 Task: Search one way flight ticket for 3 adults in first from Flagstaff: Flagstaff Pulliam Airport to Sheridan: Sheridan County Airport on 8-6-2023. Number of bags: 2 checked bags. Price is upto 72000. Outbound departure time preference is 8:45. 
Action: Mouse moved to (324, 129)
Screenshot: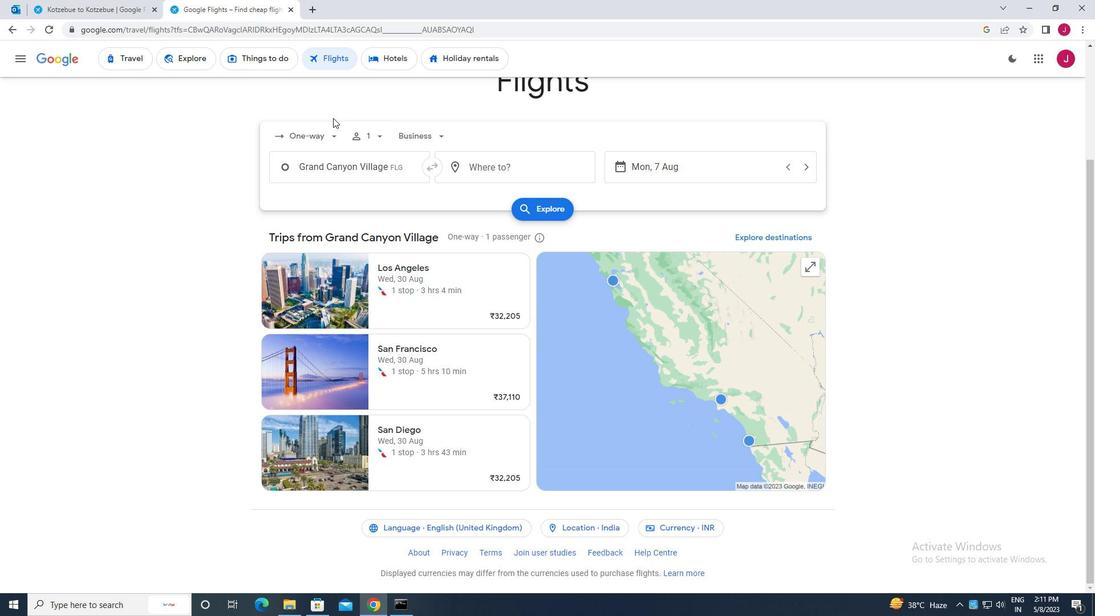 
Action: Mouse pressed left at (324, 129)
Screenshot: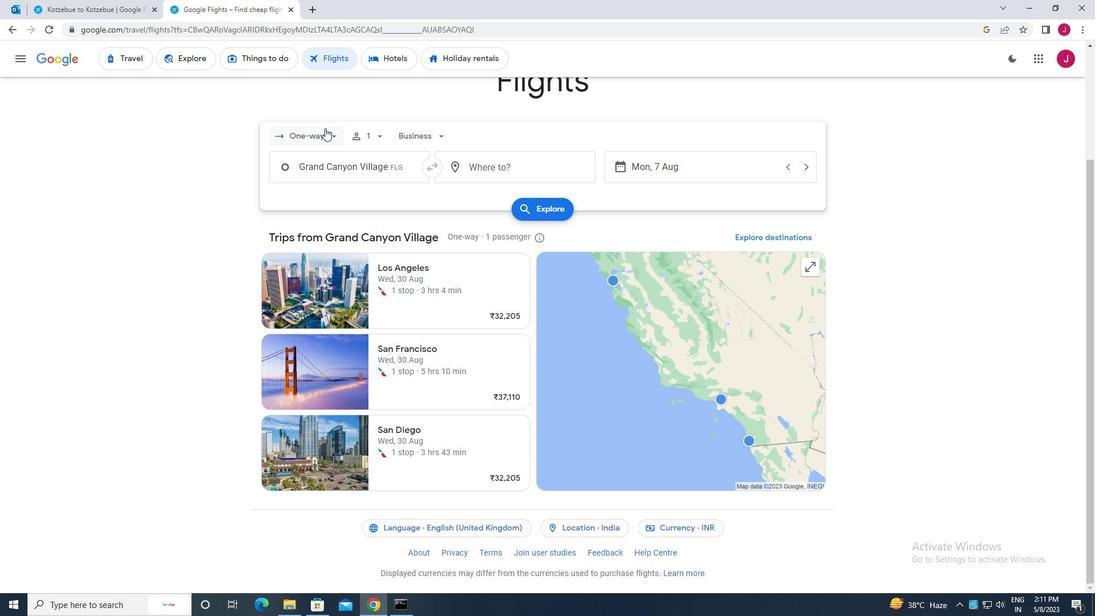 
Action: Mouse moved to (328, 184)
Screenshot: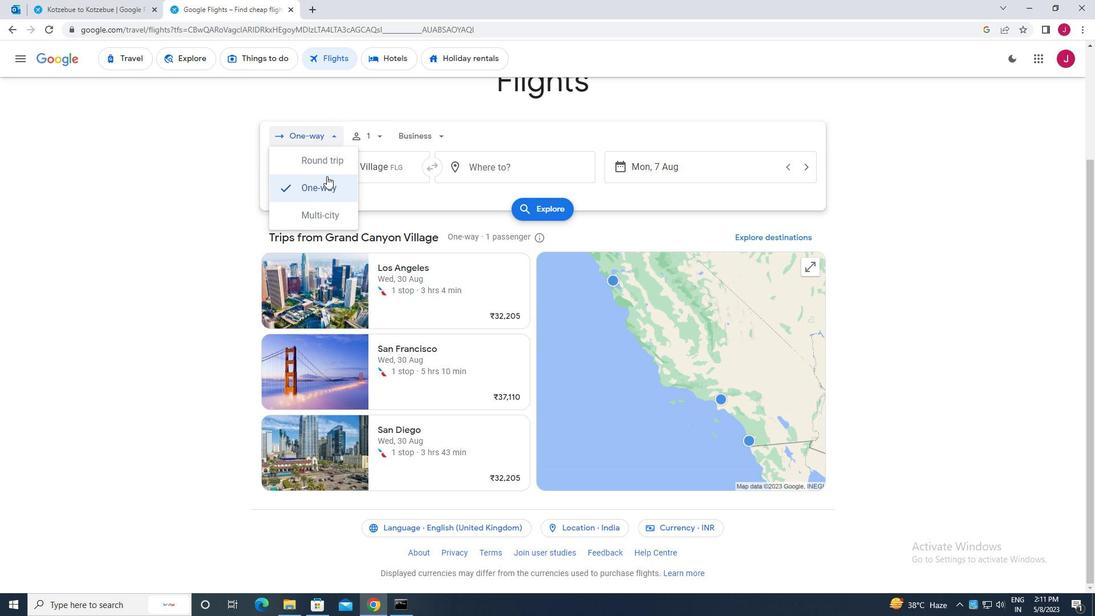 
Action: Mouse pressed left at (328, 184)
Screenshot: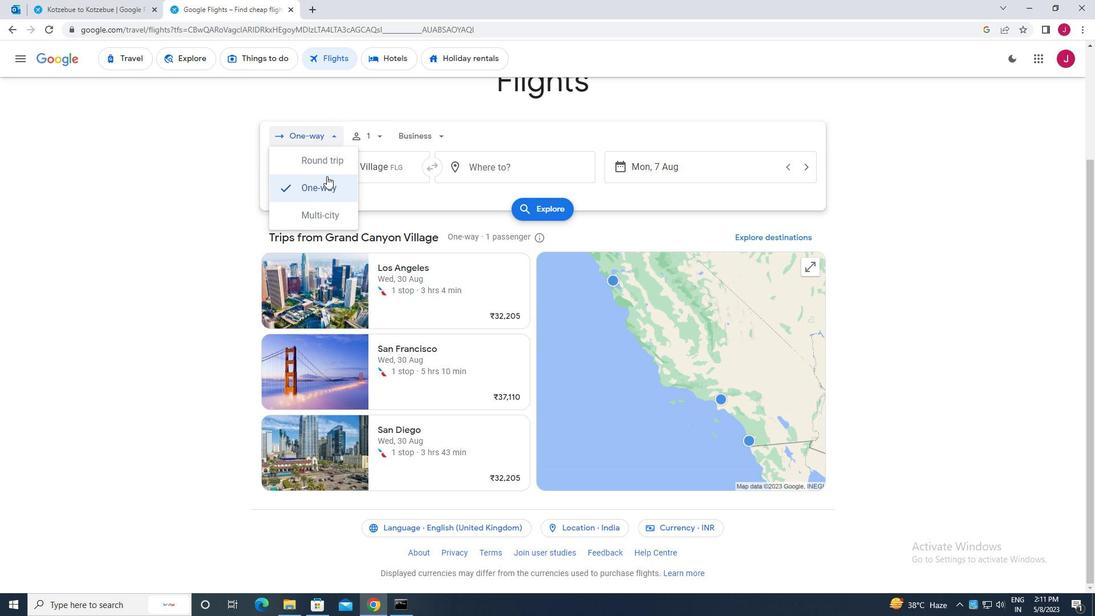 
Action: Mouse moved to (370, 132)
Screenshot: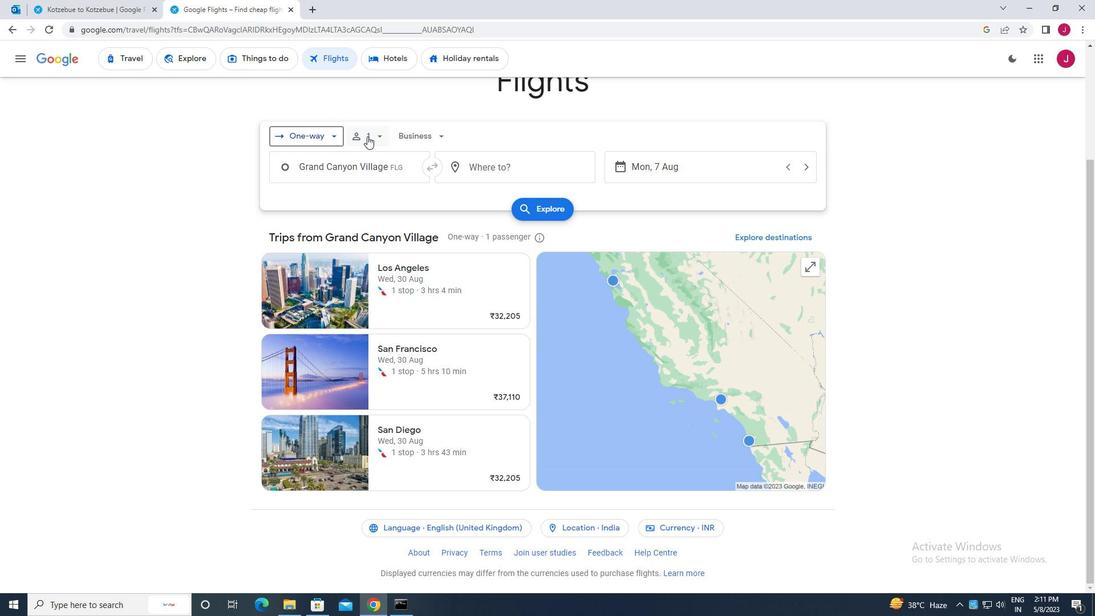 
Action: Mouse pressed left at (370, 132)
Screenshot: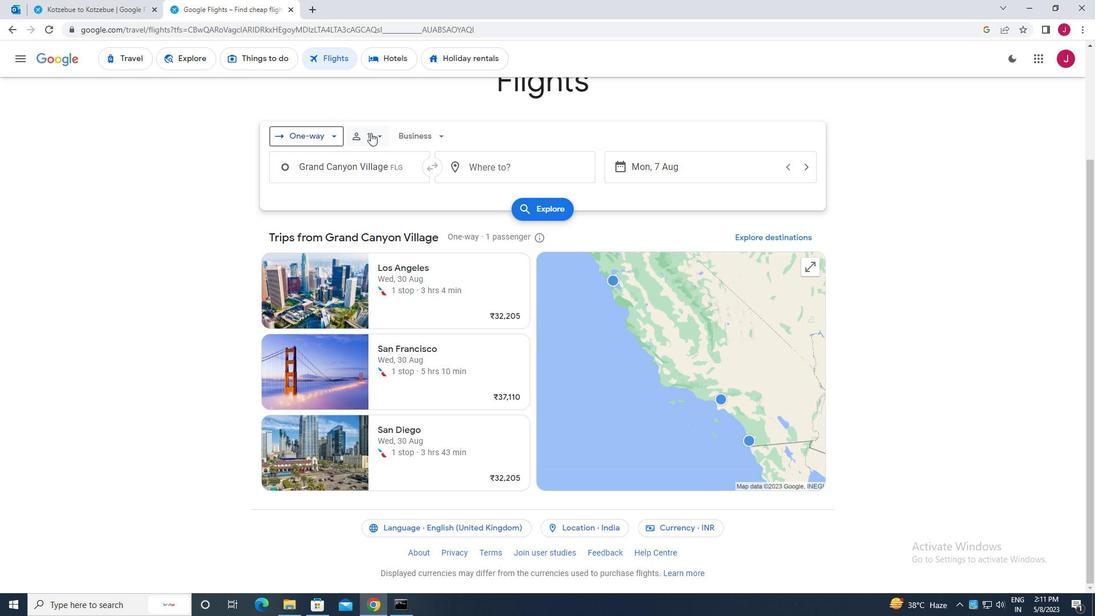 
Action: Mouse moved to (466, 163)
Screenshot: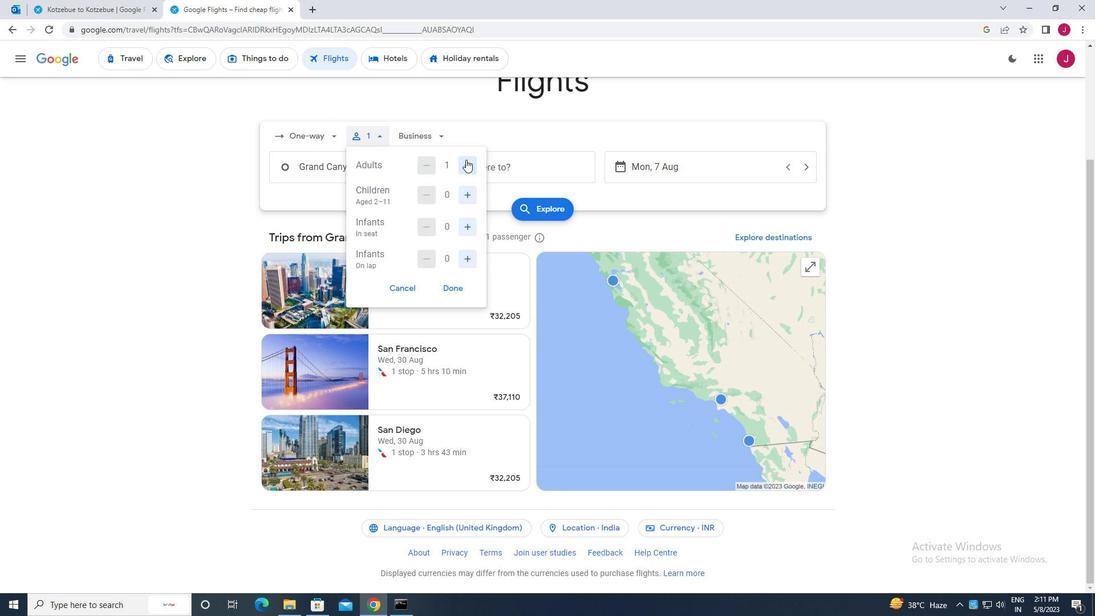 
Action: Mouse pressed left at (466, 163)
Screenshot: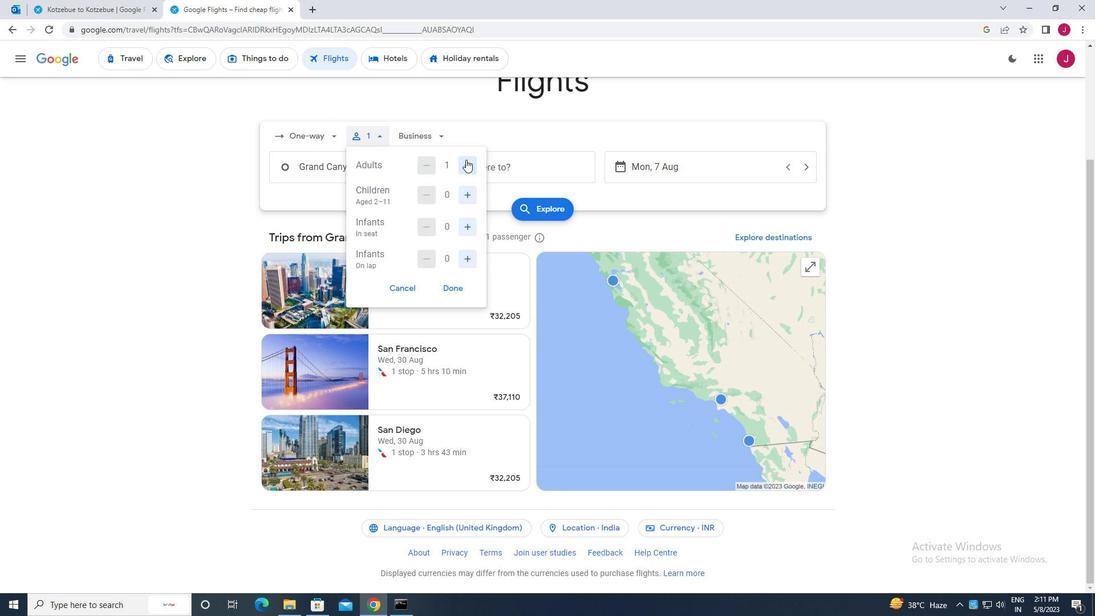 
Action: Mouse moved to (466, 163)
Screenshot: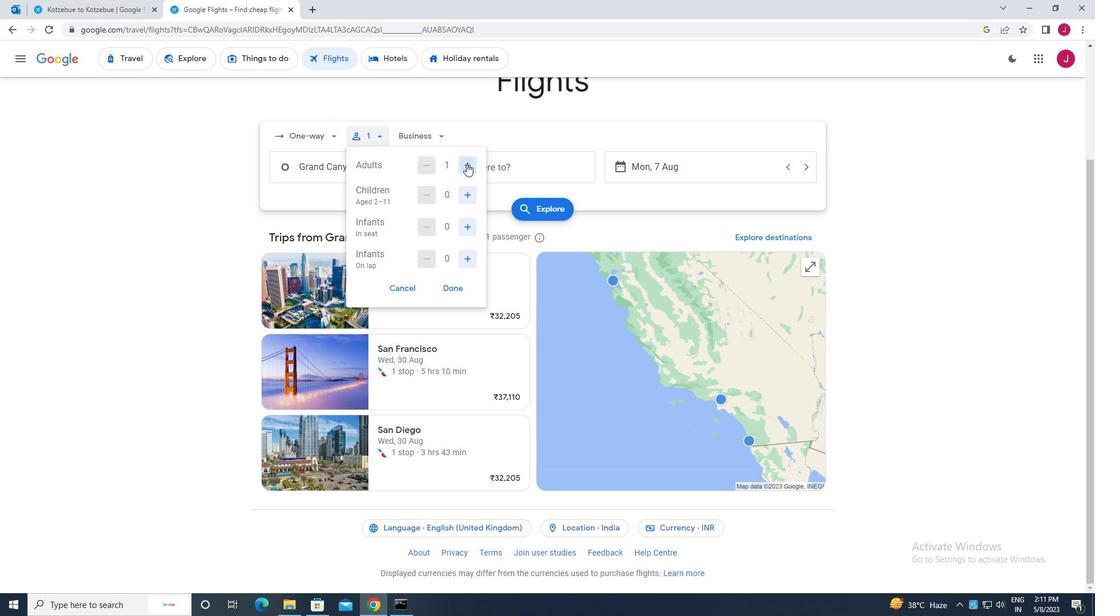 
Action: Mouse pressed left at (466, 163)
Screenshot: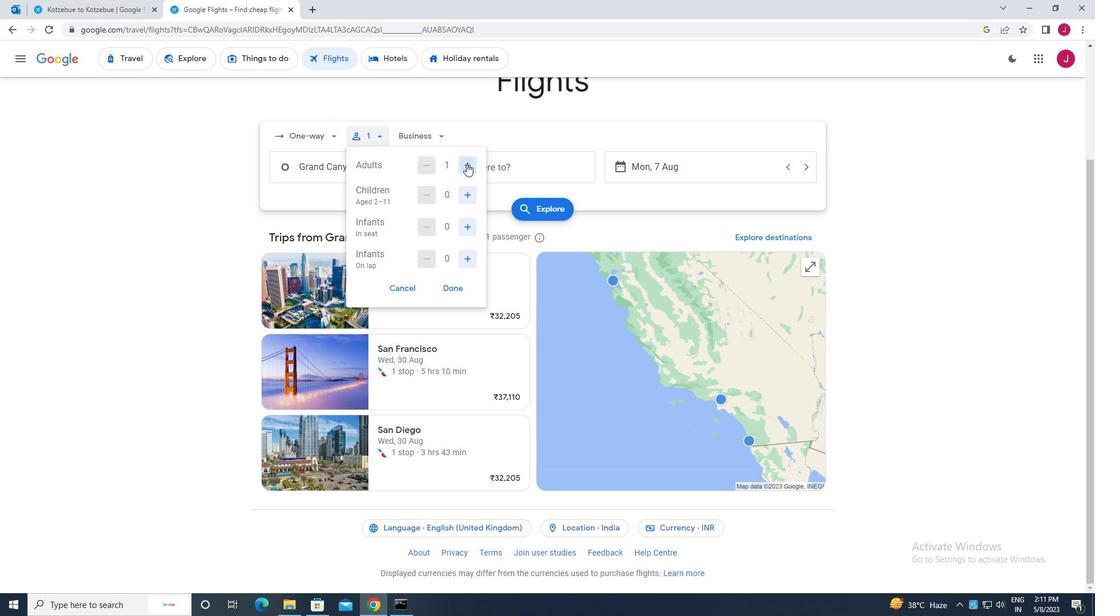 
Action: Mouse moved to (452, 287)
Screenshot: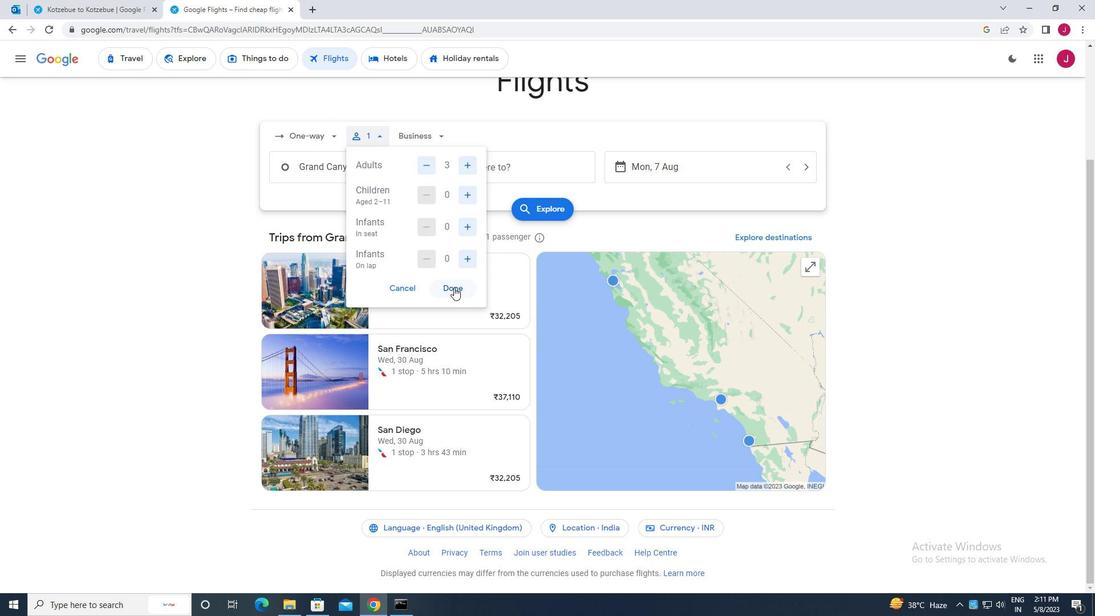 
Action: Mouse pressed left at (452, 287)
Screenshot: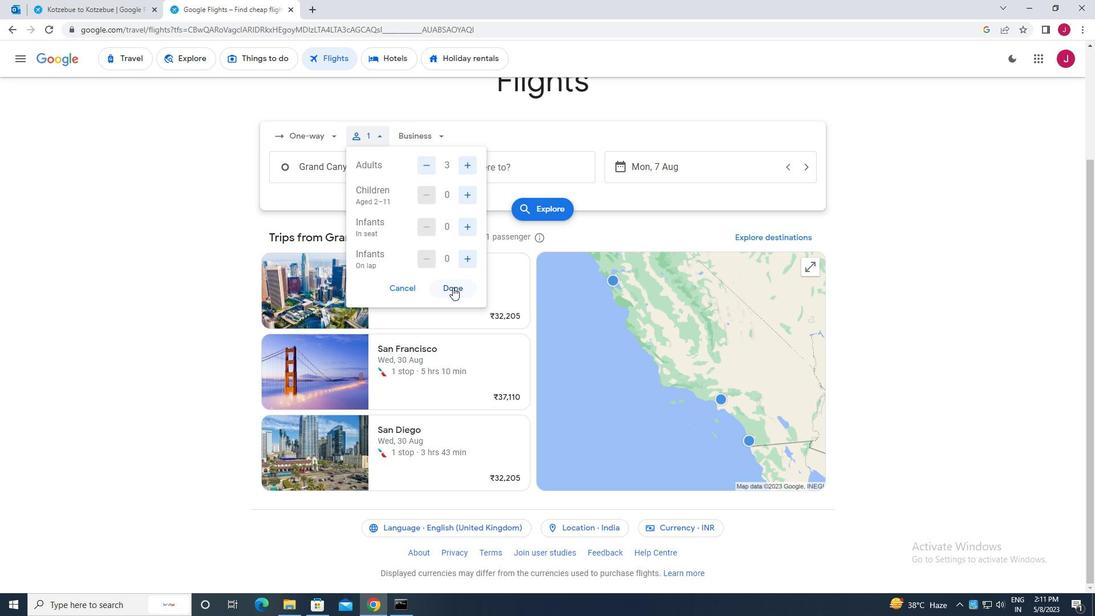 
Action: Mouse moved to (420, 140)
Screenshot: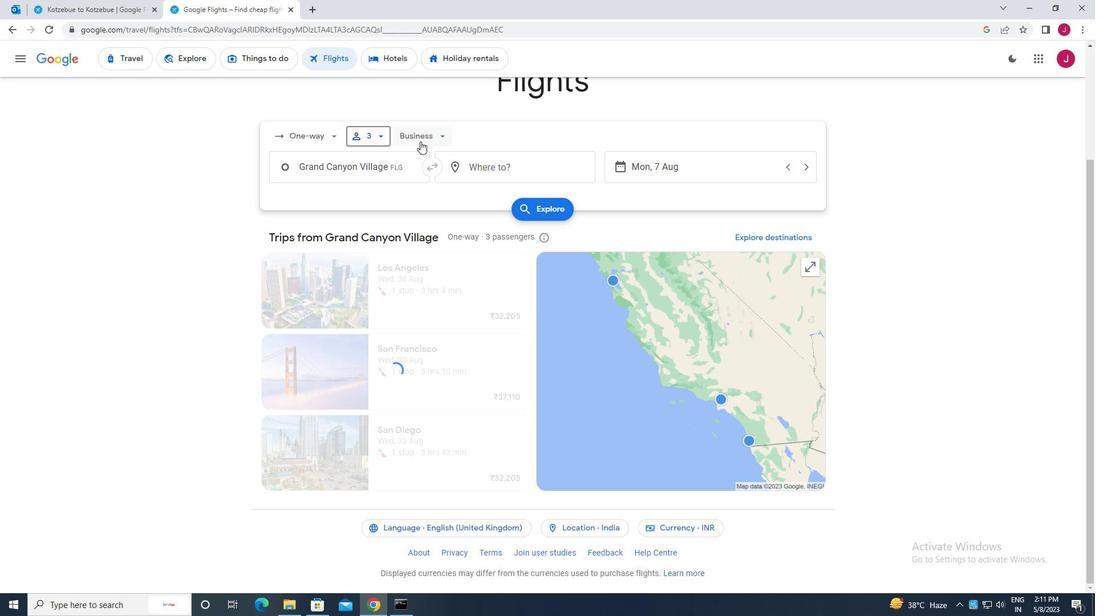 
Action: Mouse pressed left at (420, 140)
Screenshot: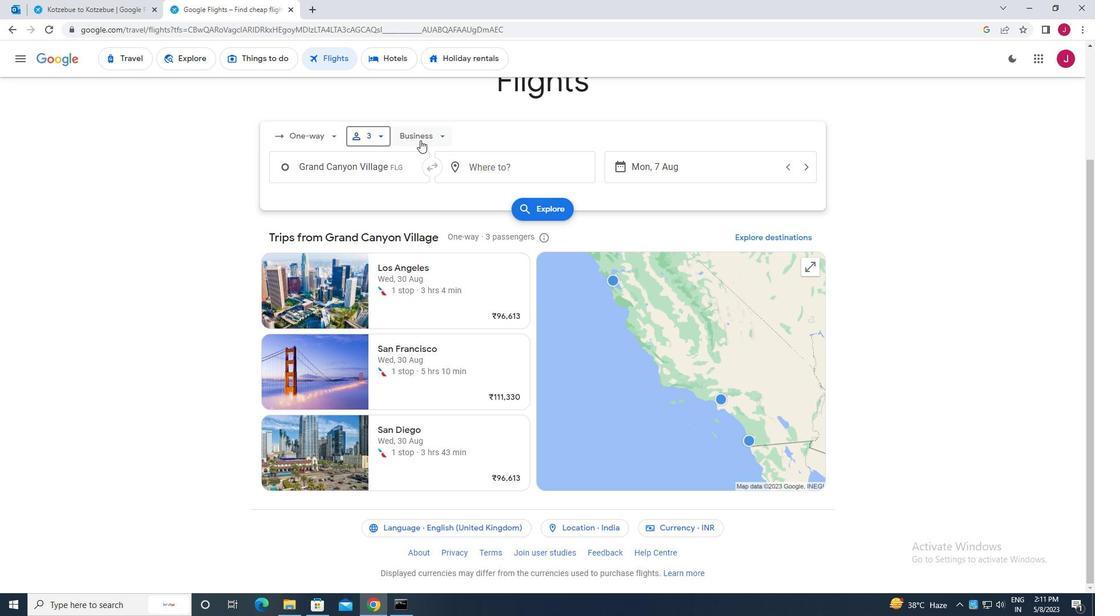 
Action: Mouse moved to (434, 241)
Screenshot: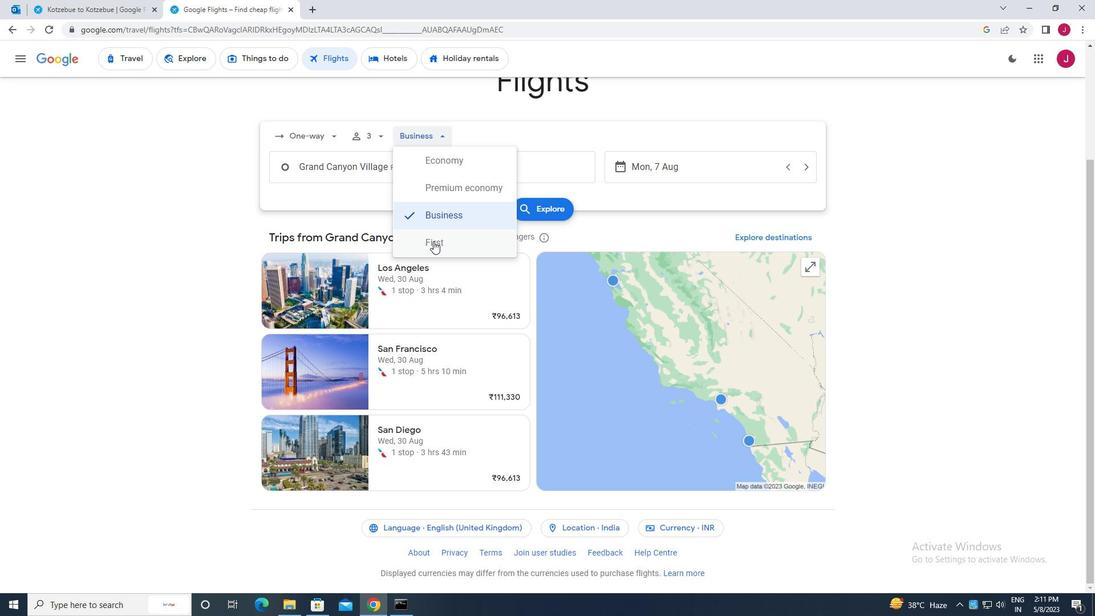 
Action: Mouse pressed left at (434, 241)
Screenshot: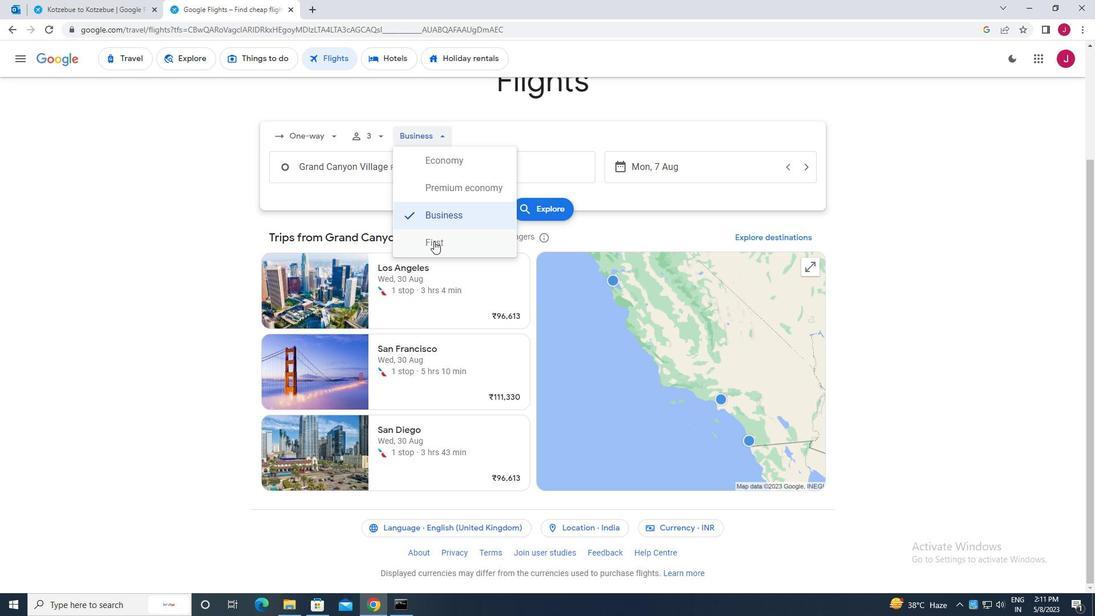 
Action: Mouse moved to (354, 170)
Screenshot: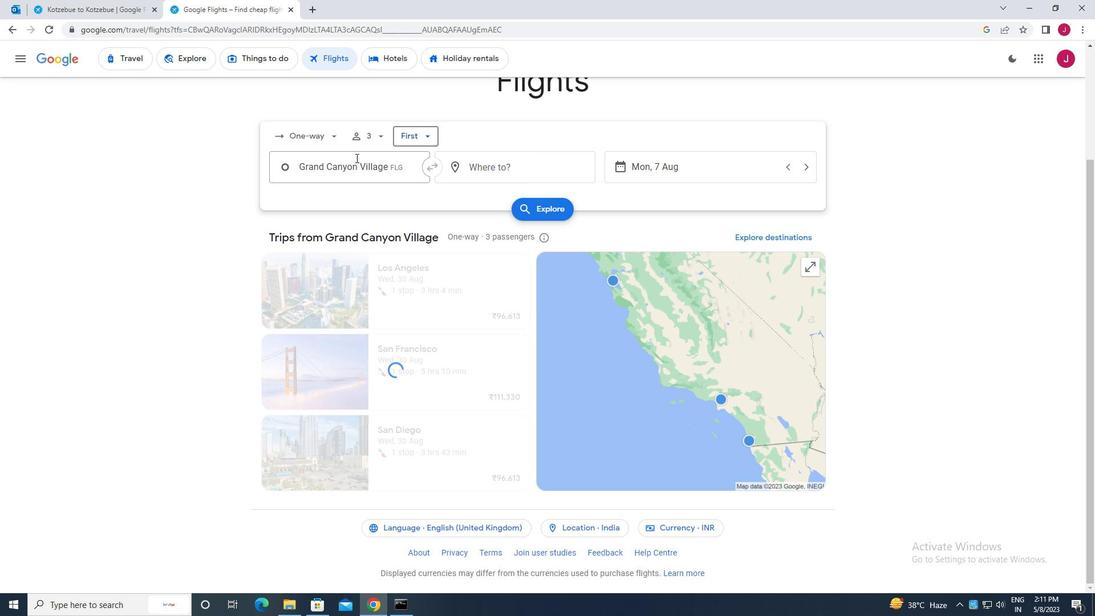 
Action: Mouse pressed left at (354, 170)
Screenshot: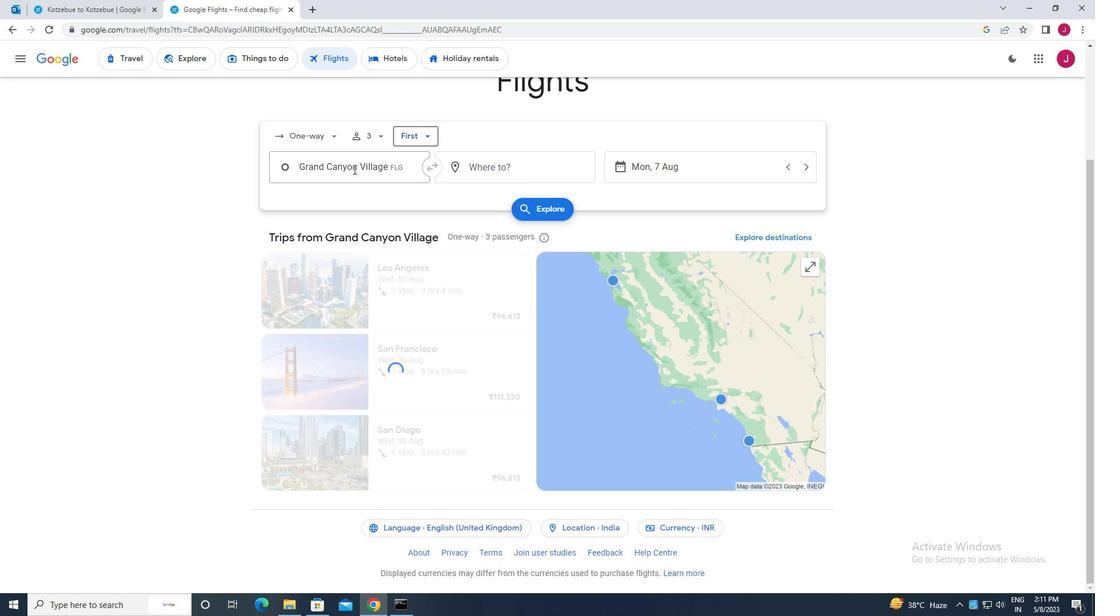 
Action: Key pressed flags
Screenshot: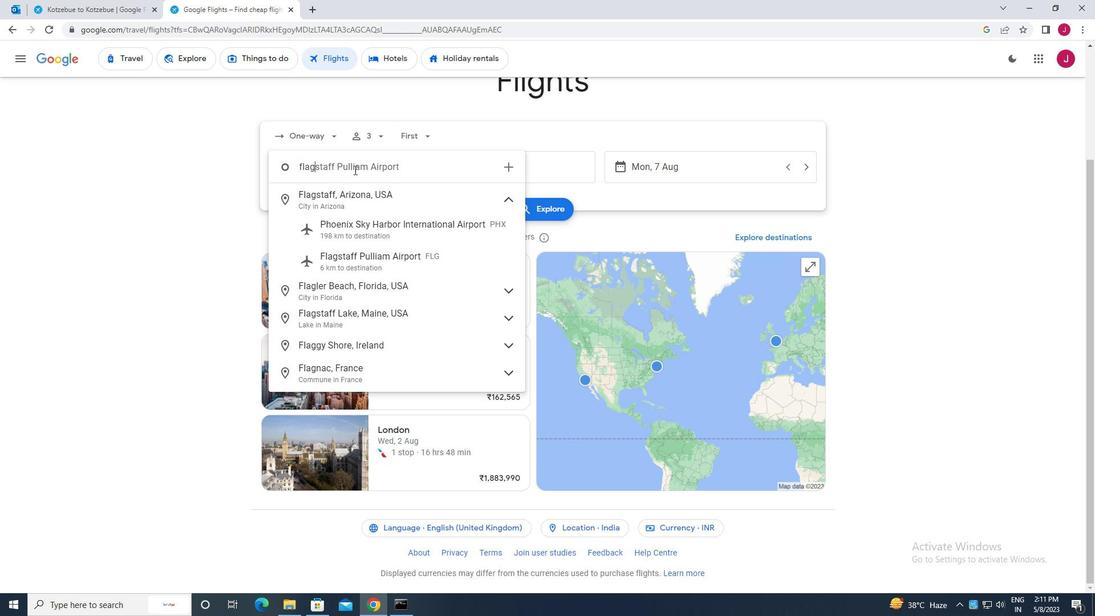 
Action: Mouse moved to (379, 260)
Screenshot: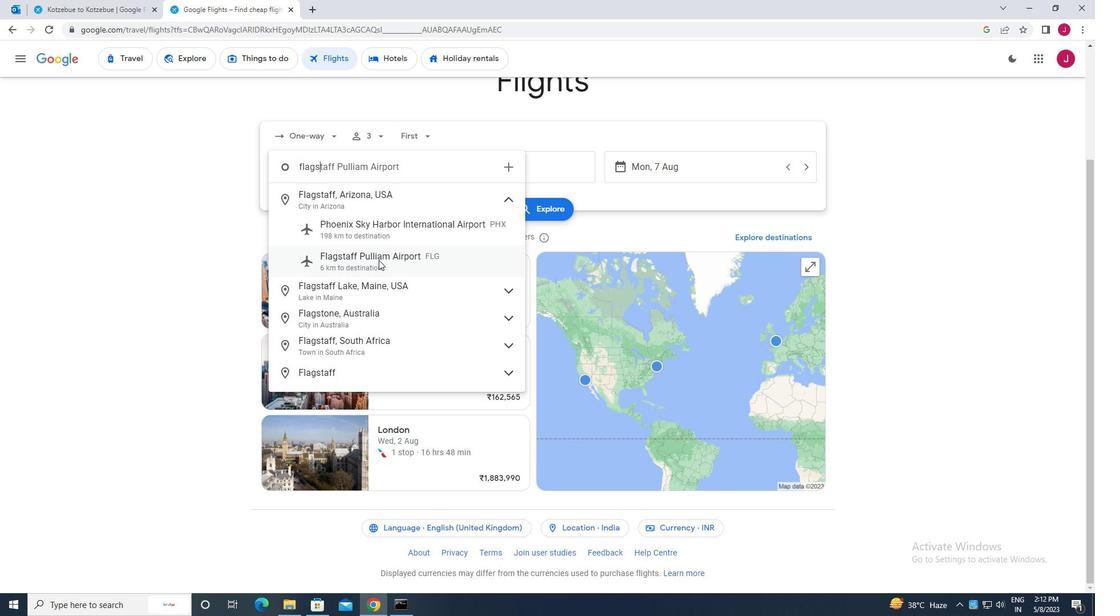 
Action: Mouse pressed left at (379, 260)
Screenshot: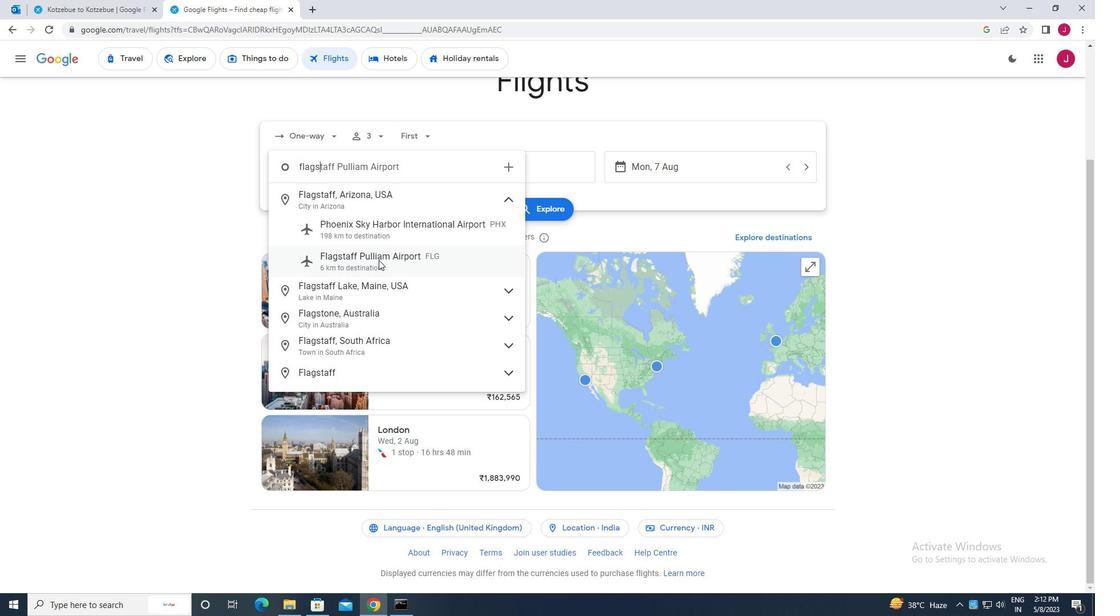 
Action: Mouse moved to (568, 166)
Screenshot: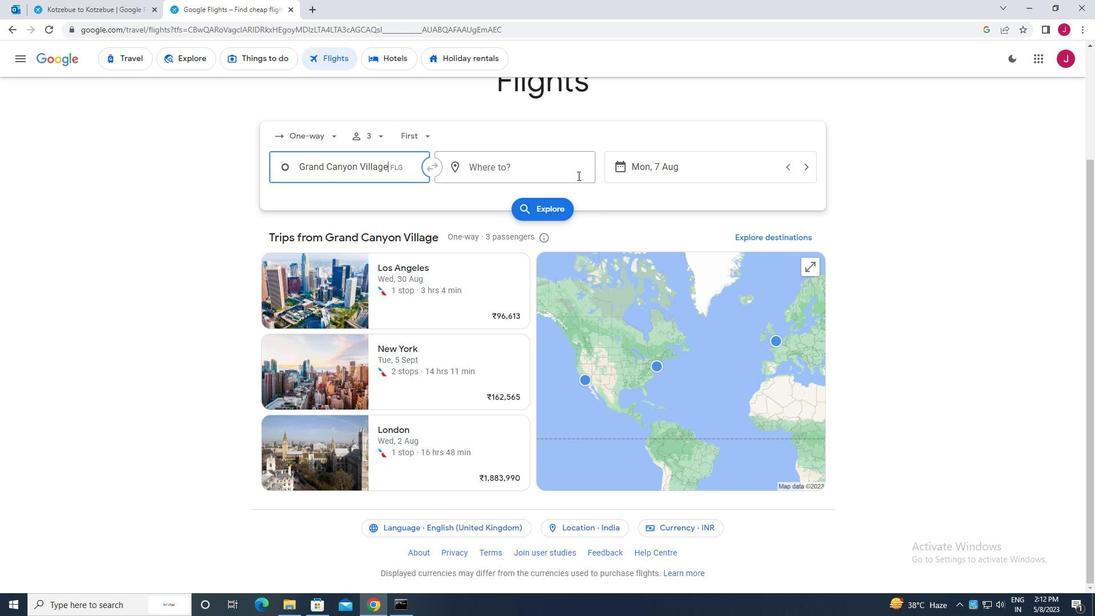 
Action: Mouse pressed left at (568, 166)
Screenshot: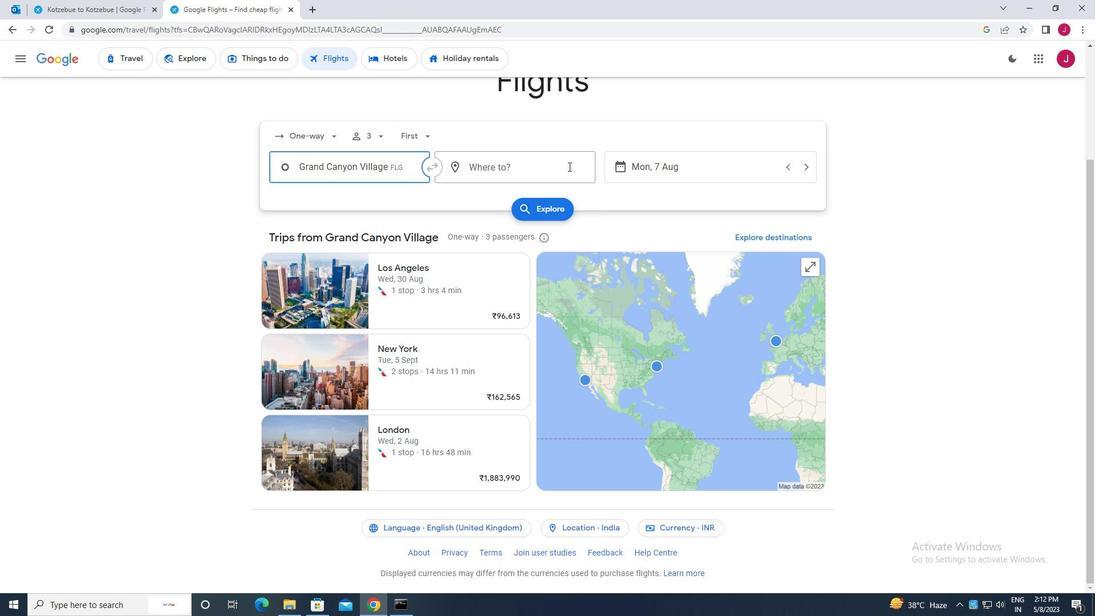 
Action: Key pressed sherid
Screenshot: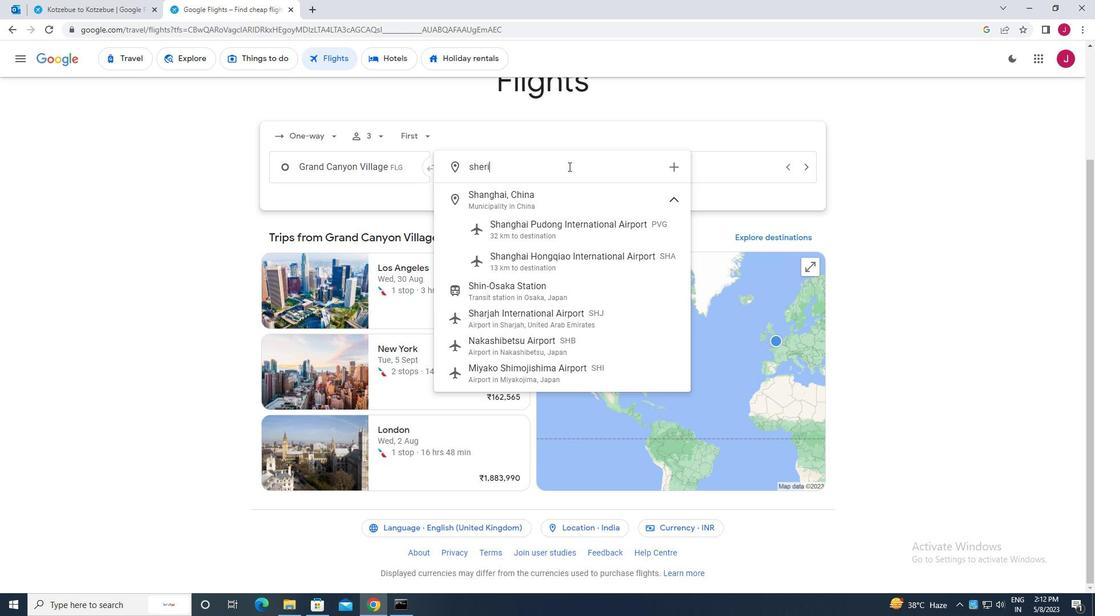 
Action: Mouse moved to (524, 318)
Screenshot: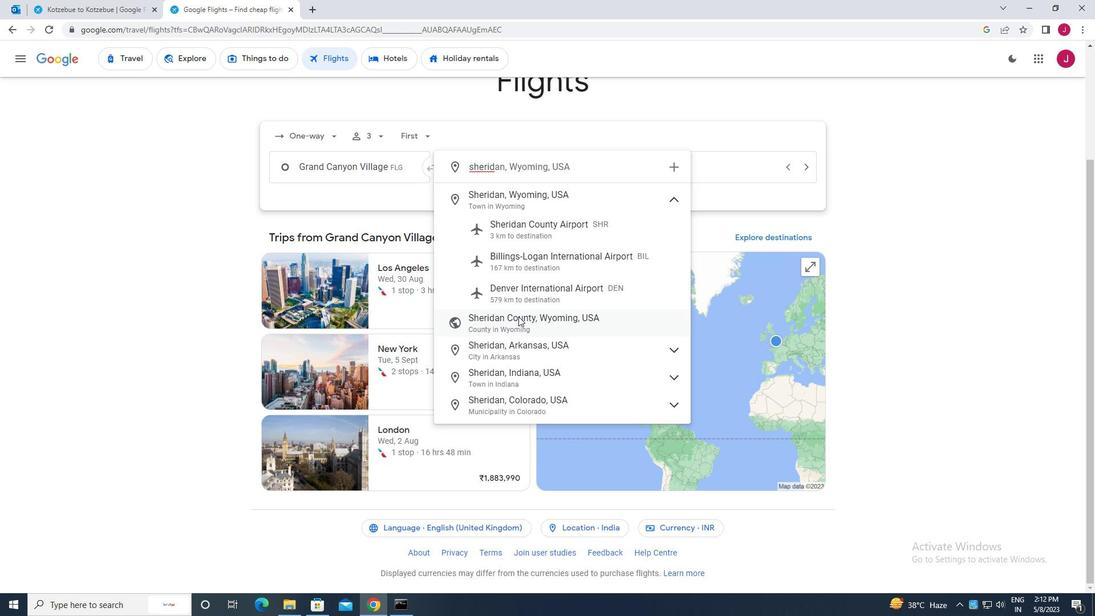 
Action: Mouse pressed left at (524, 318)
Screenshot: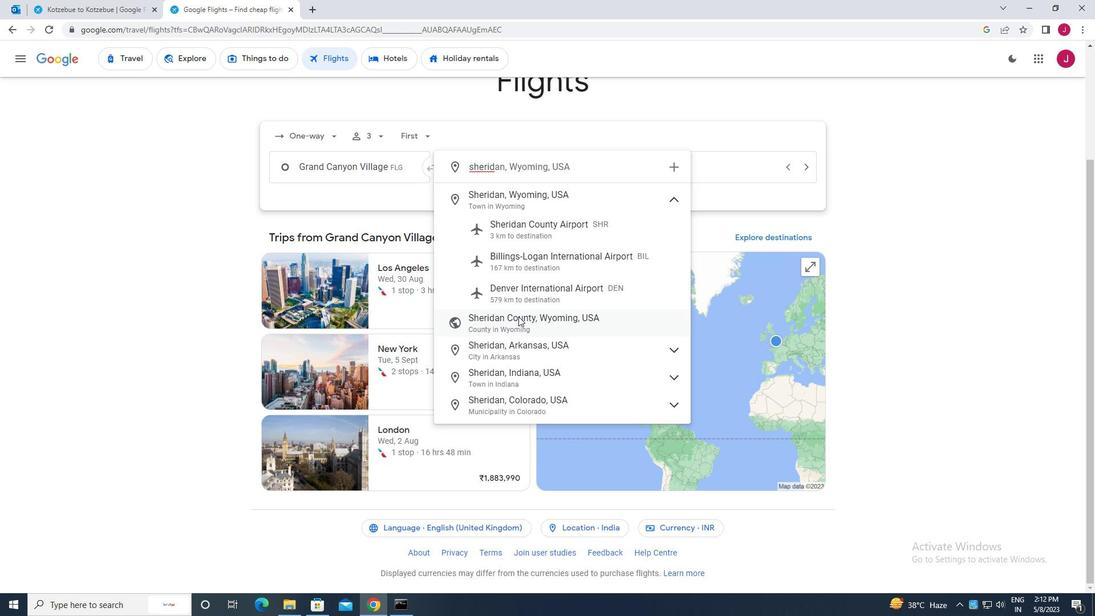 
Action: Mouse moved to (549, 170)
Screenshot: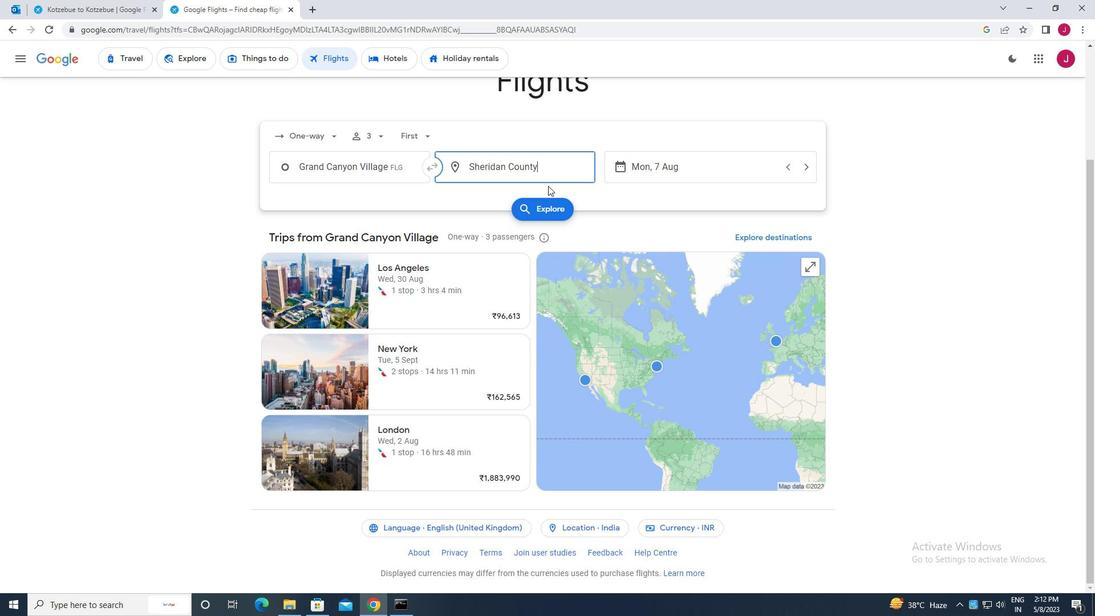 
Action: Mouse pressed left at (549, 170)
Screenshot: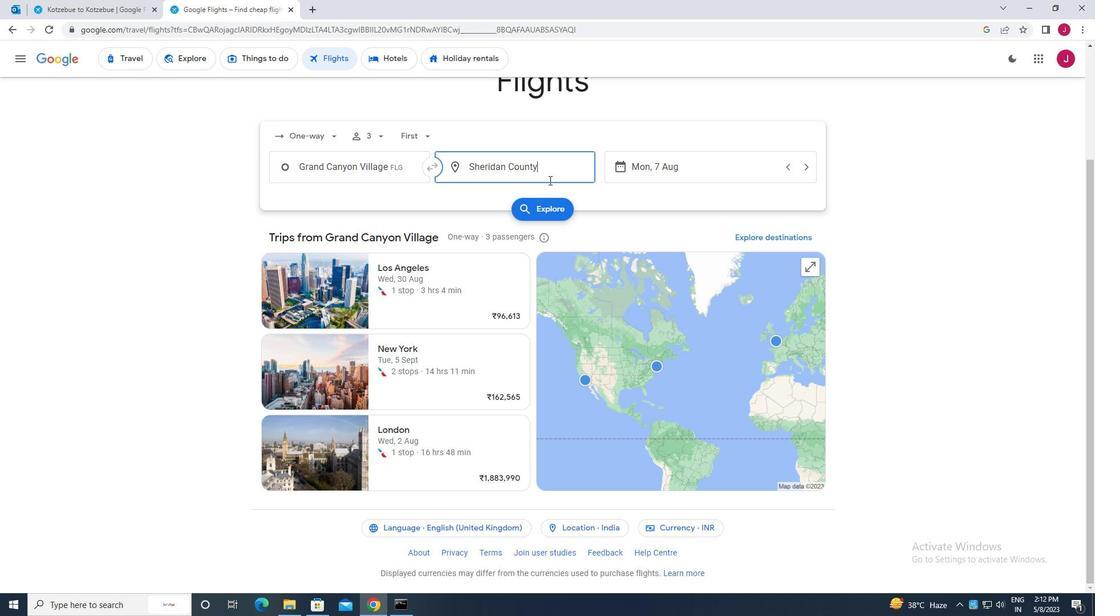 
Action: Key pressed <Key.backspace>sherid
Screenshot: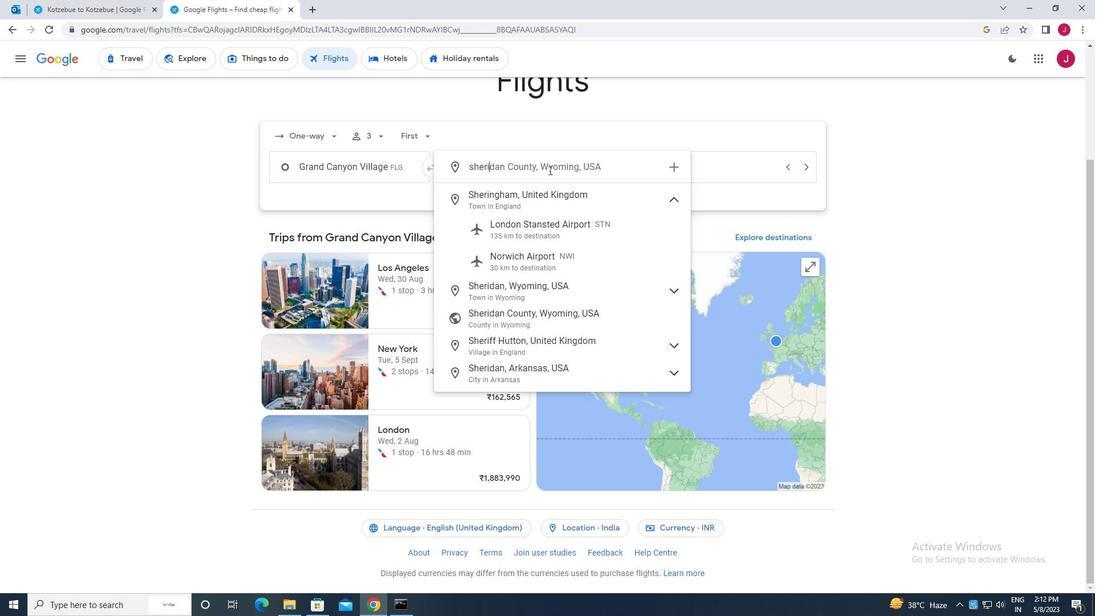 
Action: Mouse moved to (569, 234)
Screenshot: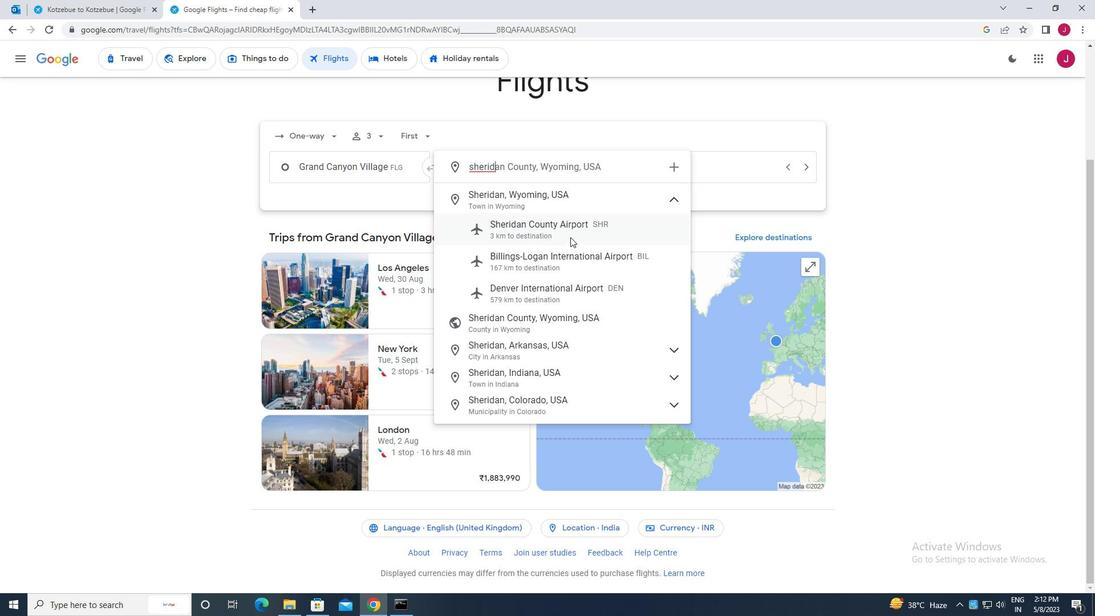 
Action: Mouse pressed left at (569, 234)
Screenshot: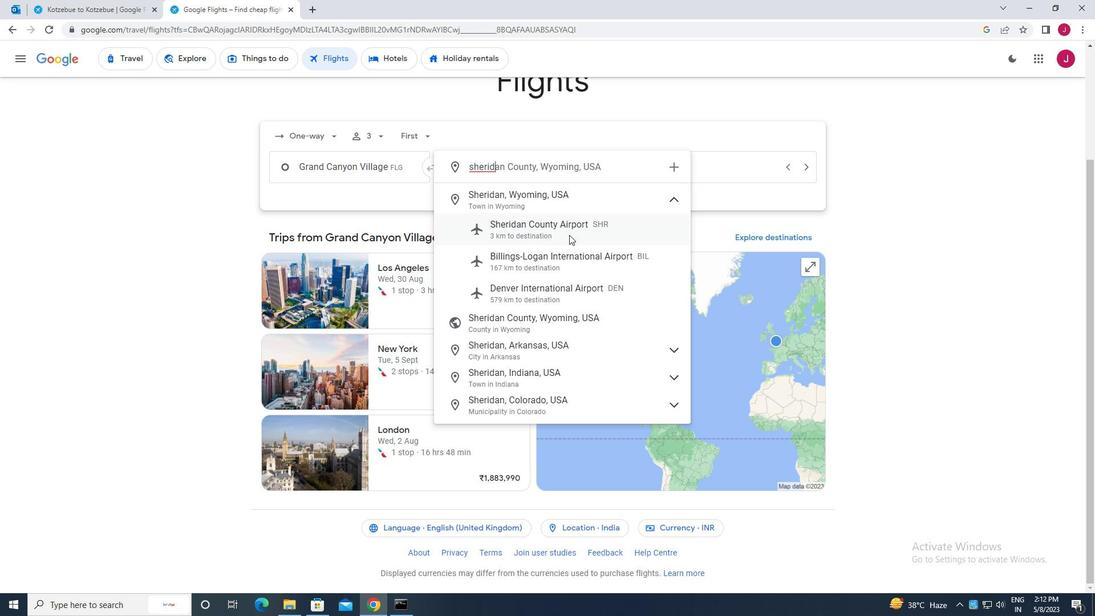 
Action: Mouse moved to (664, 173)
Screenshot: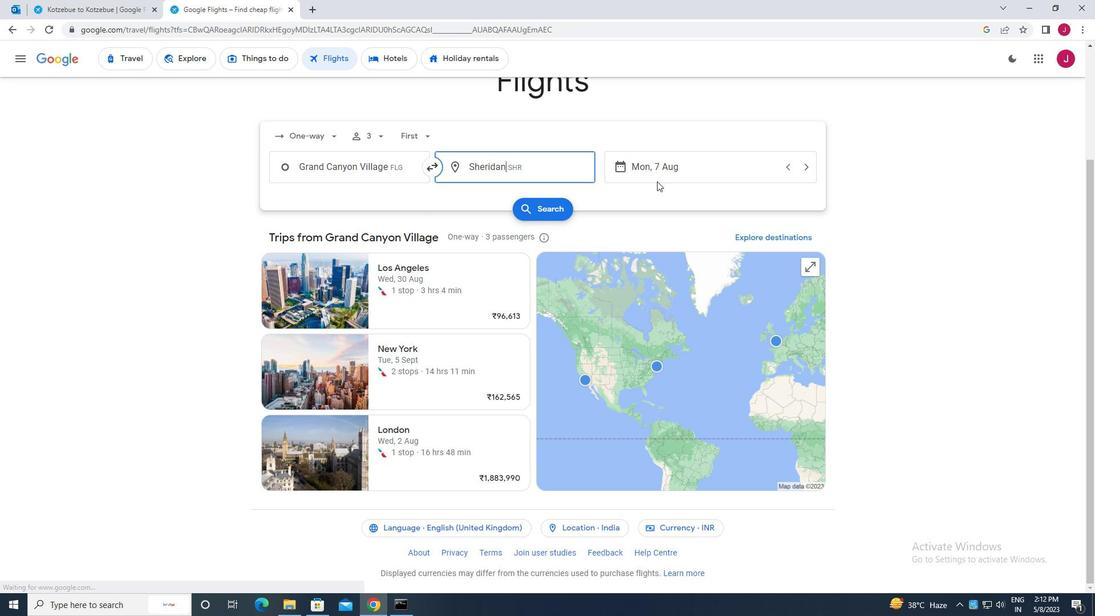 
Action: Mouse pressed left at (664, 173)
Screenshot: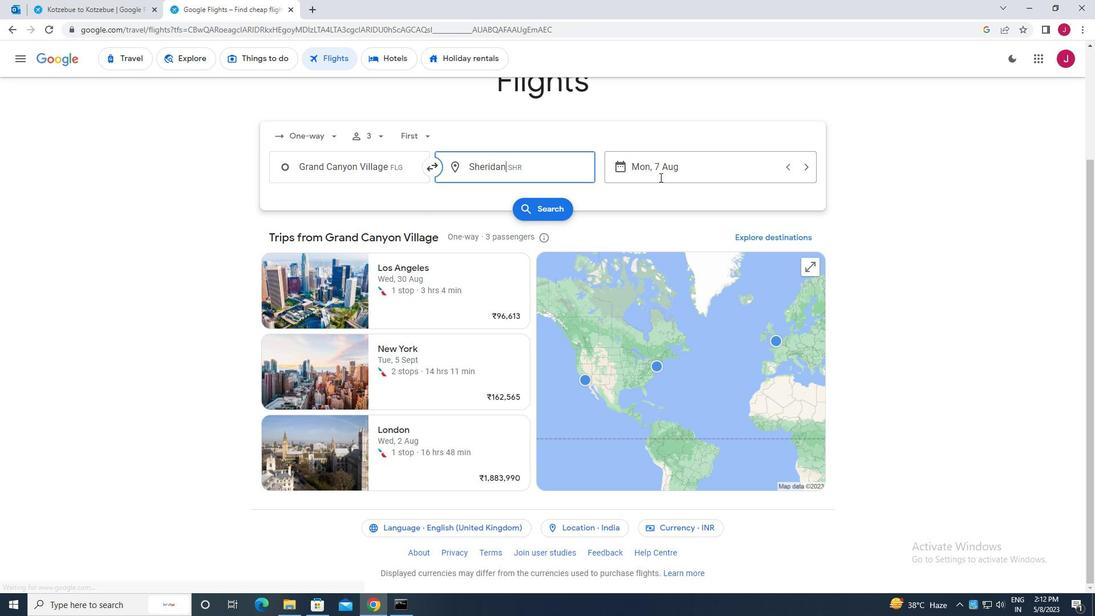 
Action: Mouse moved to (410, 293)
Screenshot: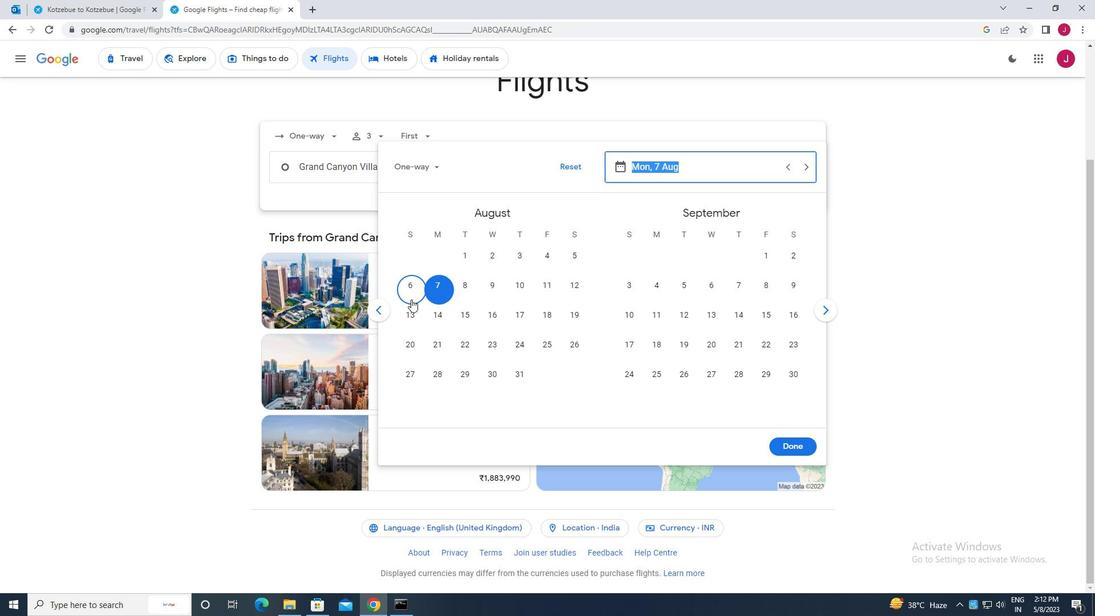 
Action: Mouse pressed left at (410, 293)
Screenshot: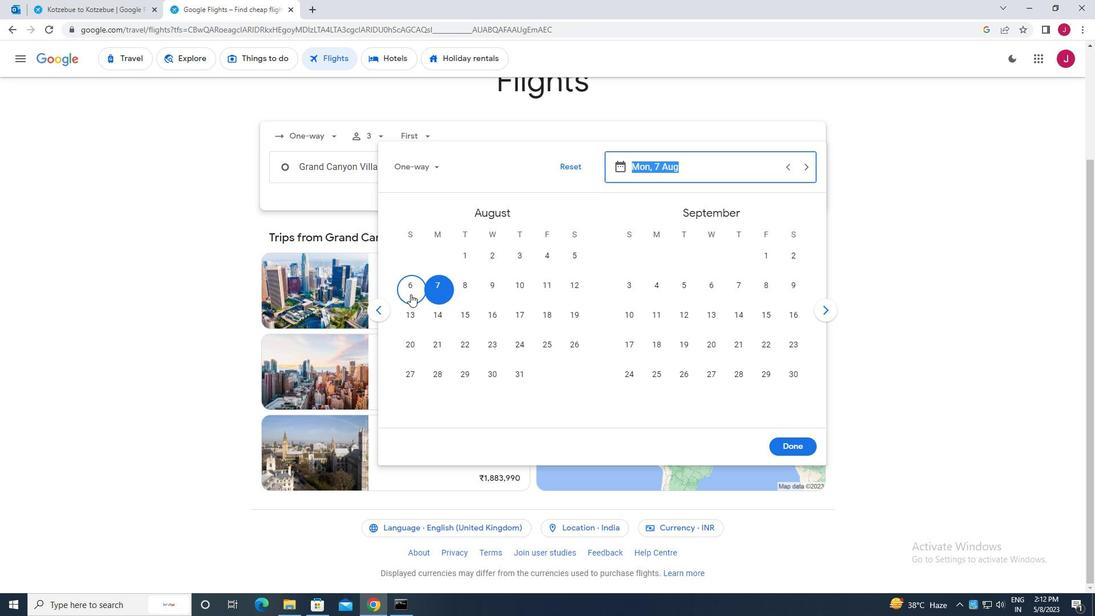 
Action: Mouse moved to (794, 446)
Screenshot: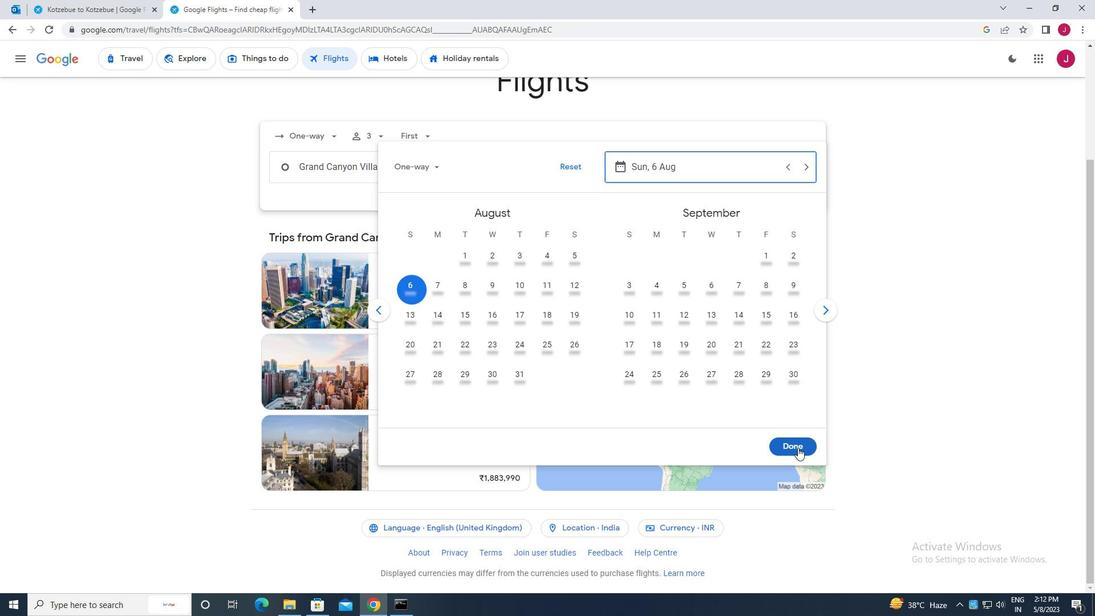 
Action: Mouse pressed left at (794, 446)
Screenshot: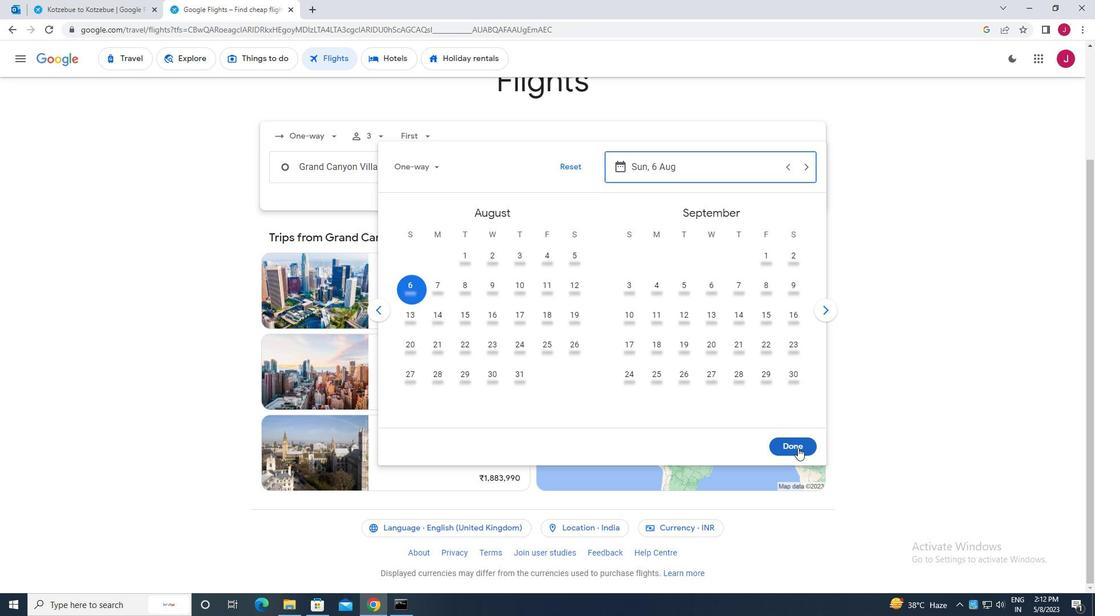 
Action: Mouse moved to (544, 203)
Screenshot: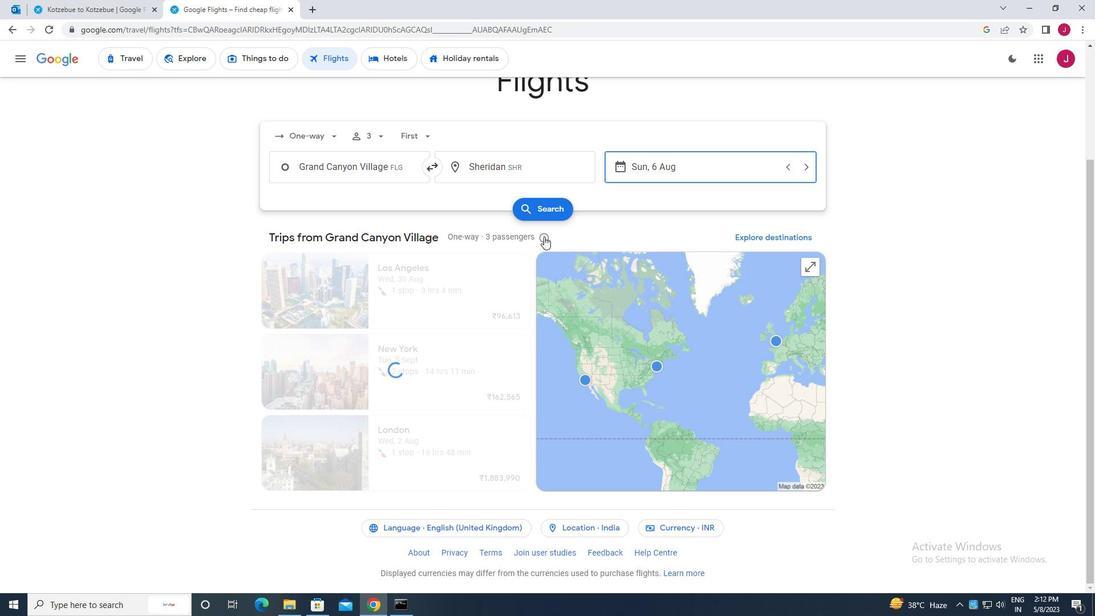 
Action: Mouse pressed left at (544, 203)
Screenshot: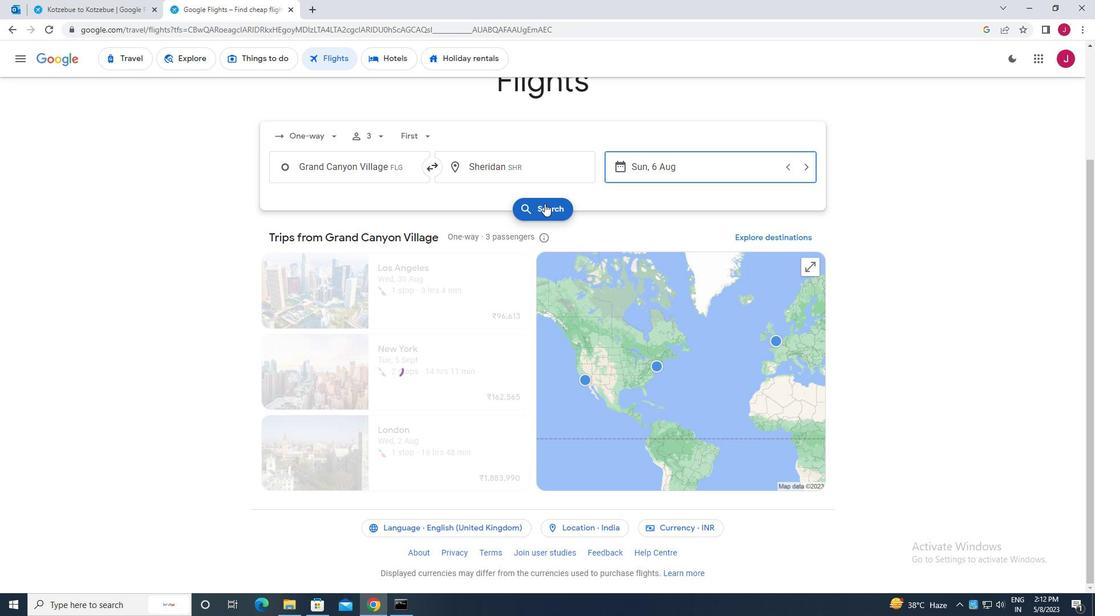 
Action: Mouse moved to (296, 168)
Screenshot: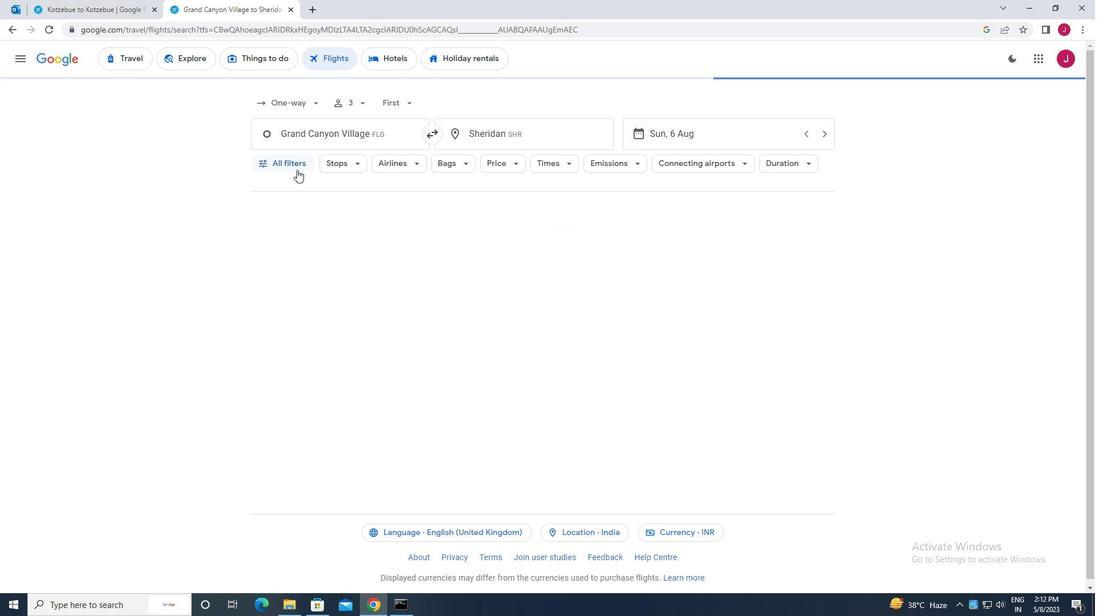 
Action: Mouse pressed left at (296, 168)
Screenshot: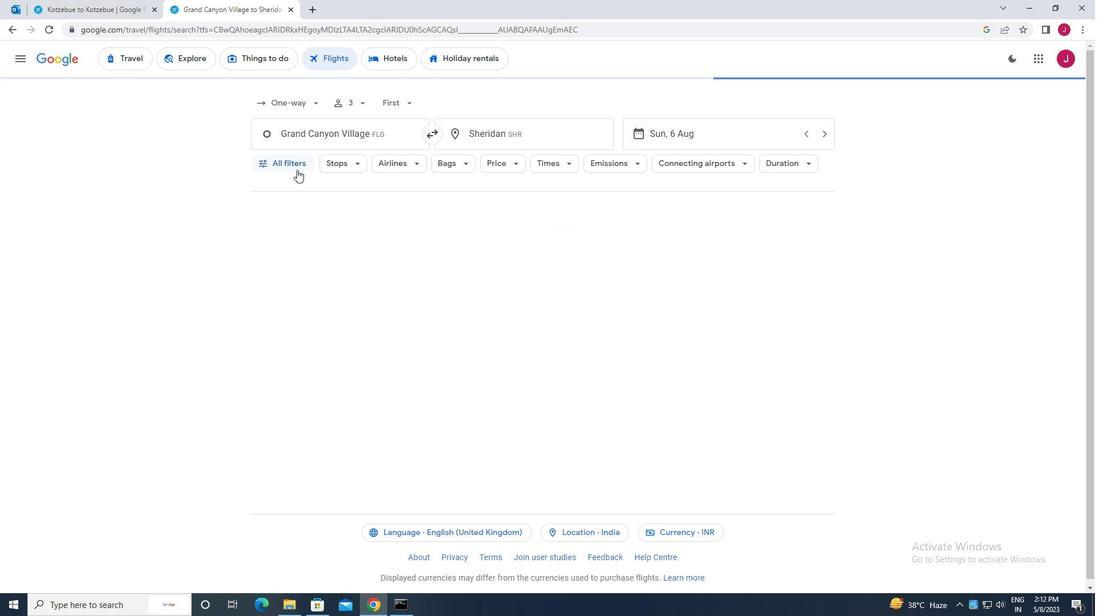 
Action: Mouse moved to (350, 255)
Screenshot: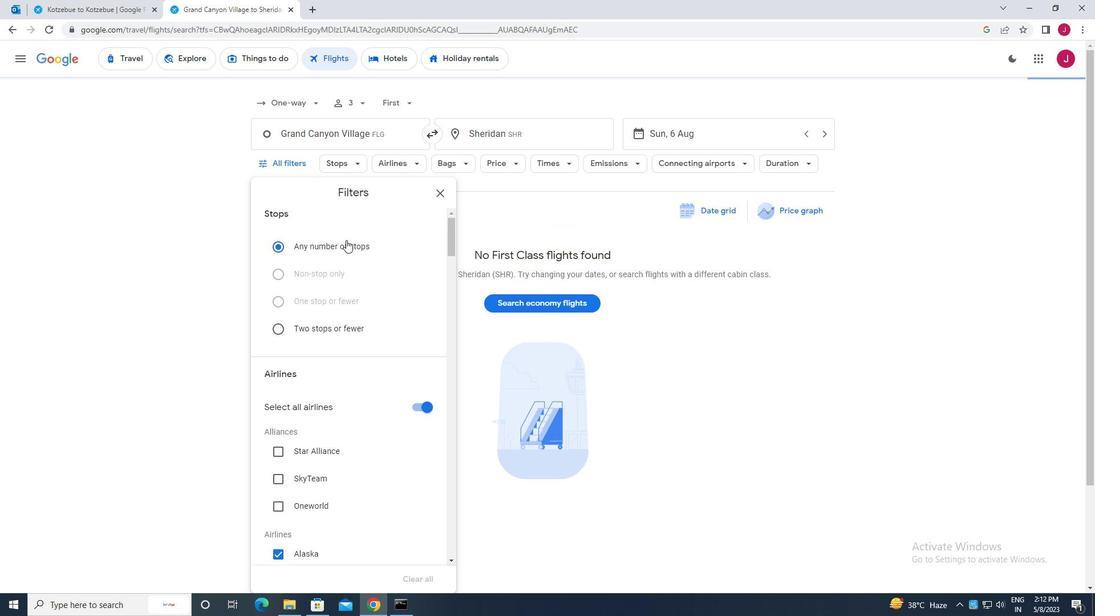
Action: Mouse scrolled (350, 255) with delta (0, 0)
Screenshot: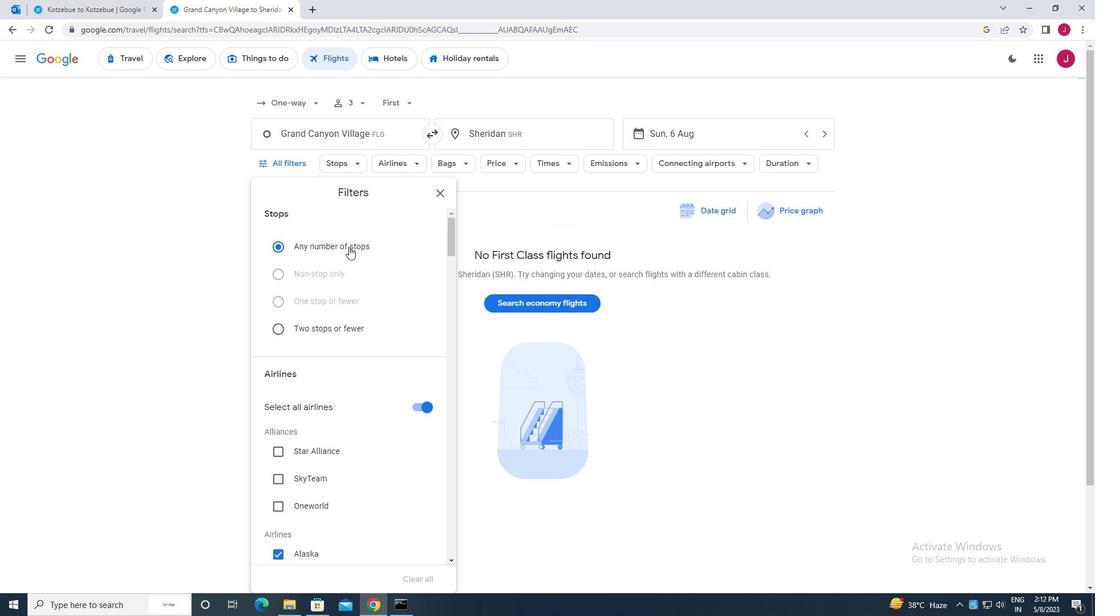 
Action: Mouse scrolled (350, 255) with delta (0, 0)
Screenshot: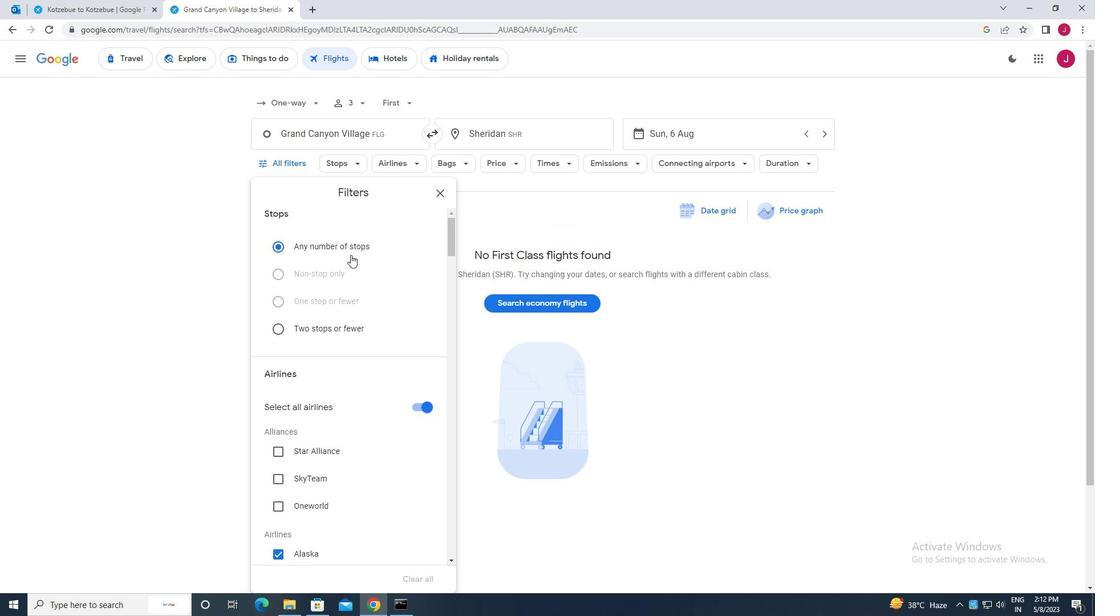 
Action: Mouse scrolled (350, 255) with delta (0, 0)
Screenshot: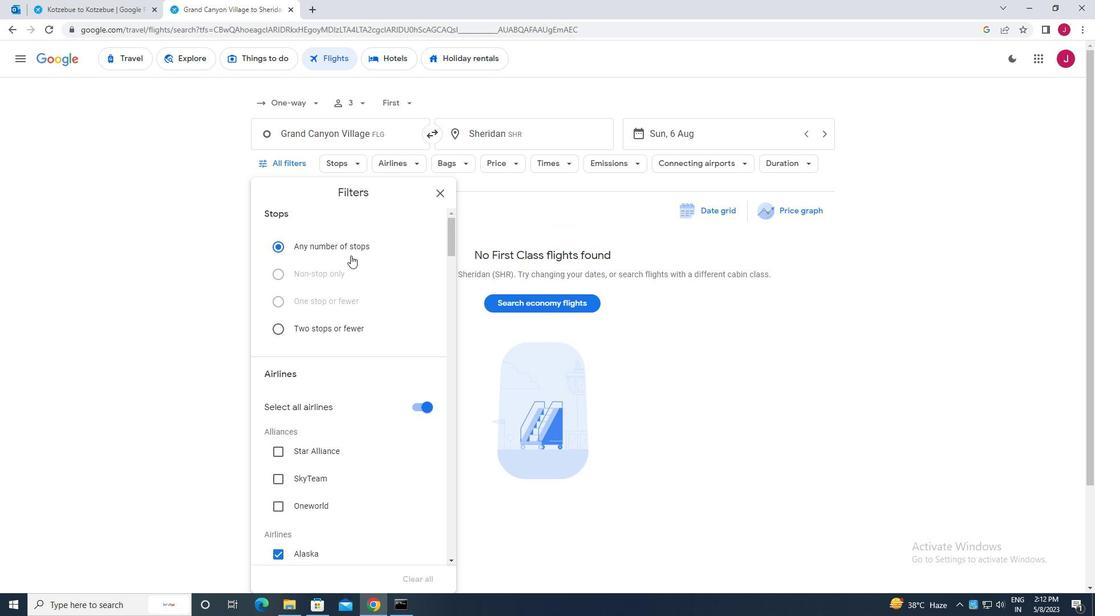 
Action: Mouse moved to (419, 235)
Screenshot: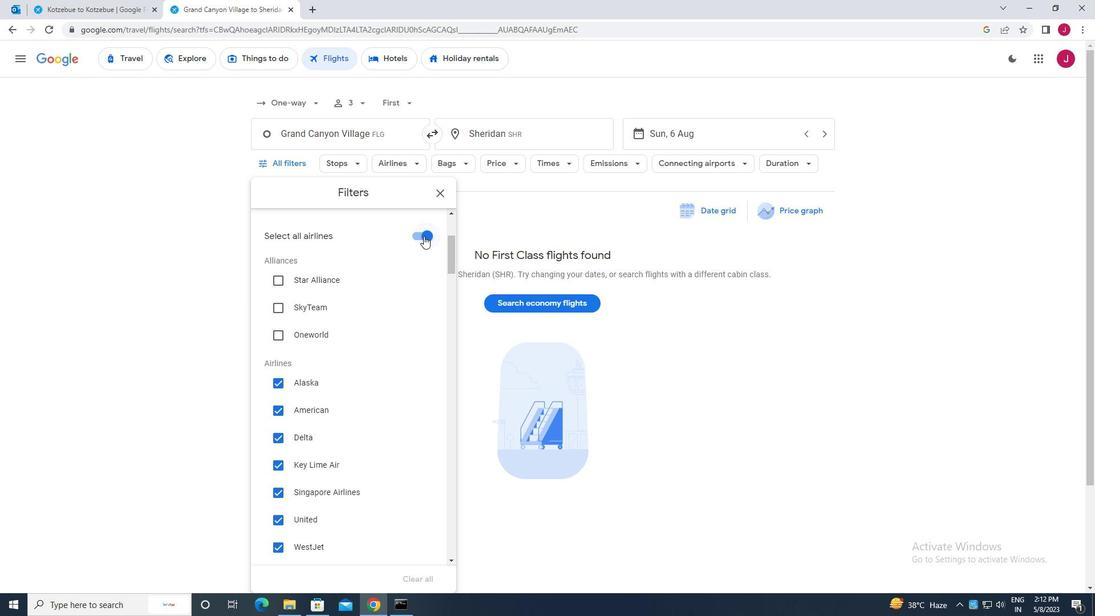 
Action: Mouse pressed left at (419, 235)
Screenshot: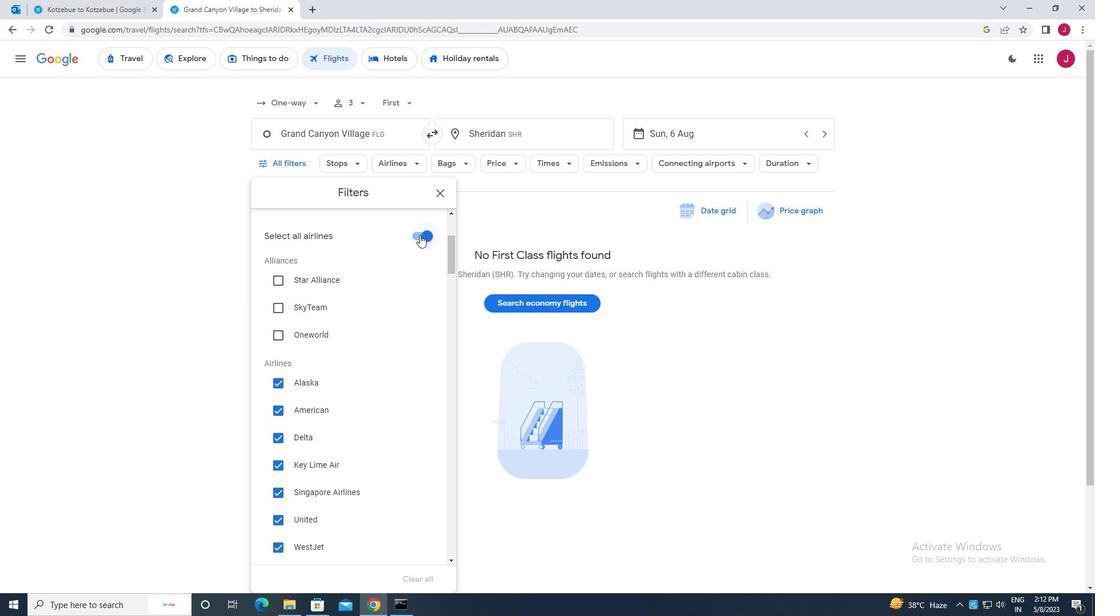 
Action: Mouse moved to (401, 292)
Screenshot: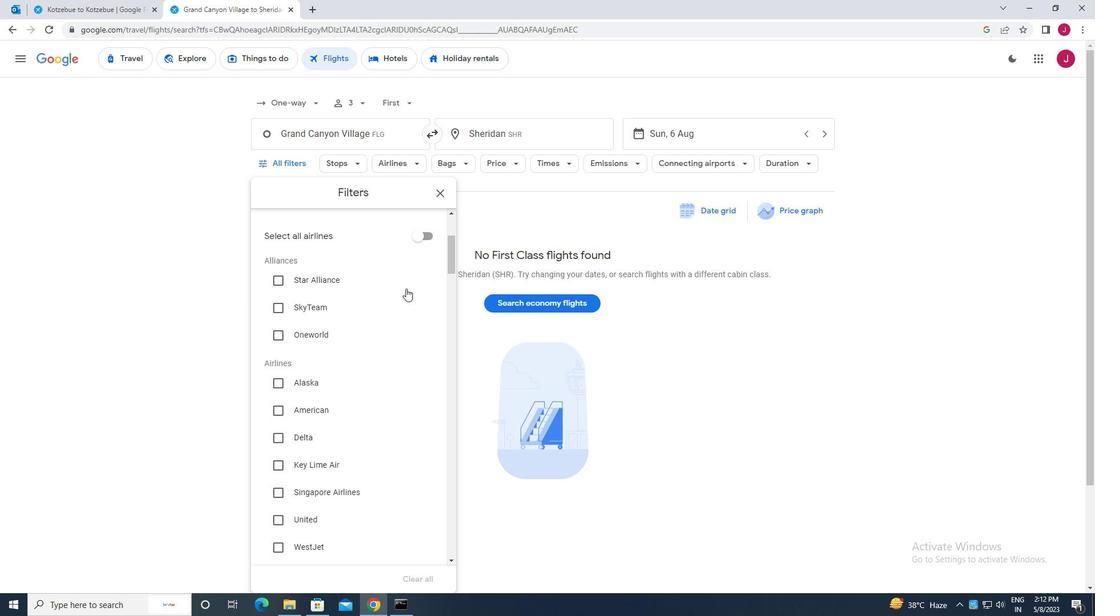 
Action: Mouse scrolled (401, 292) with delta (0, 0)
Screenshot: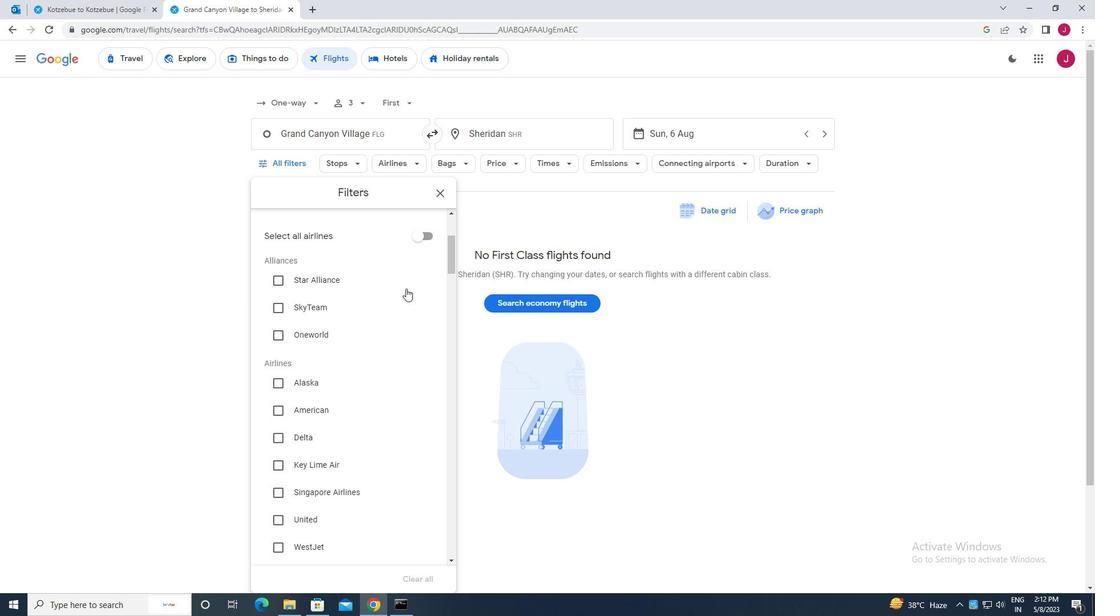 
Action: Mouse scrolled (401, 292) with delta (0, 0)
Screenshot: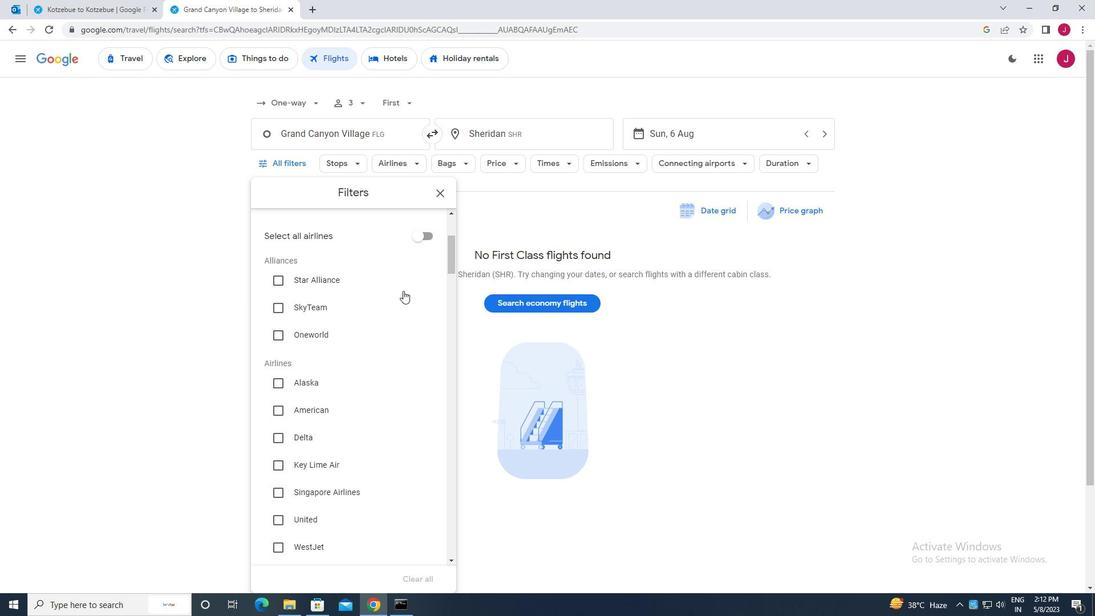 
Action: Mouse scrolled (401, 292) with delta (0, 0)
Screenshot: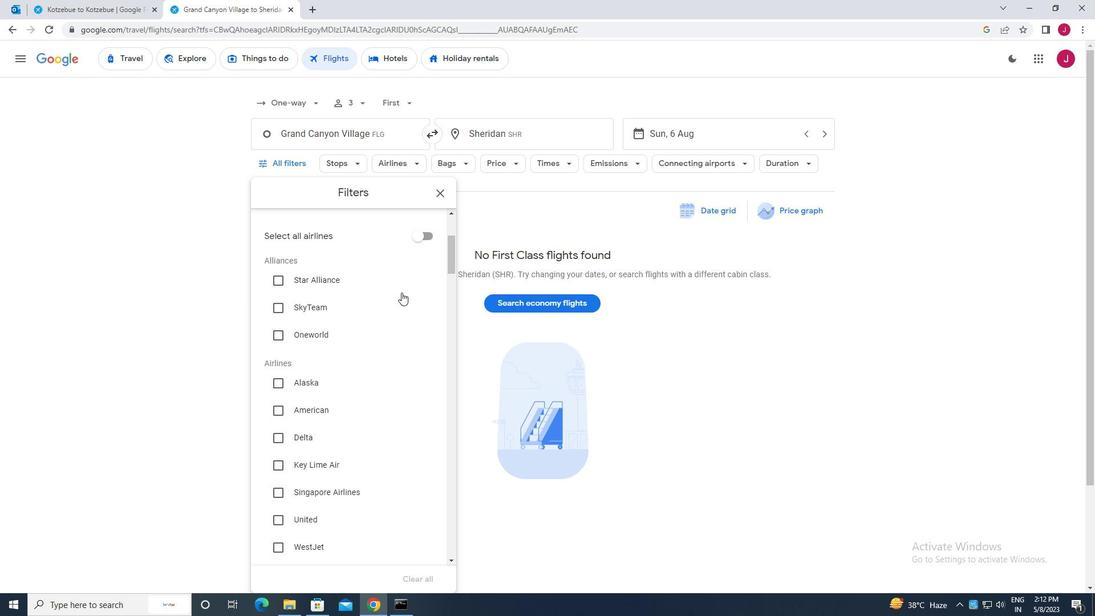 
Action: Mouse scrolled (401, 292) with delta (0, 0)
Screenshot: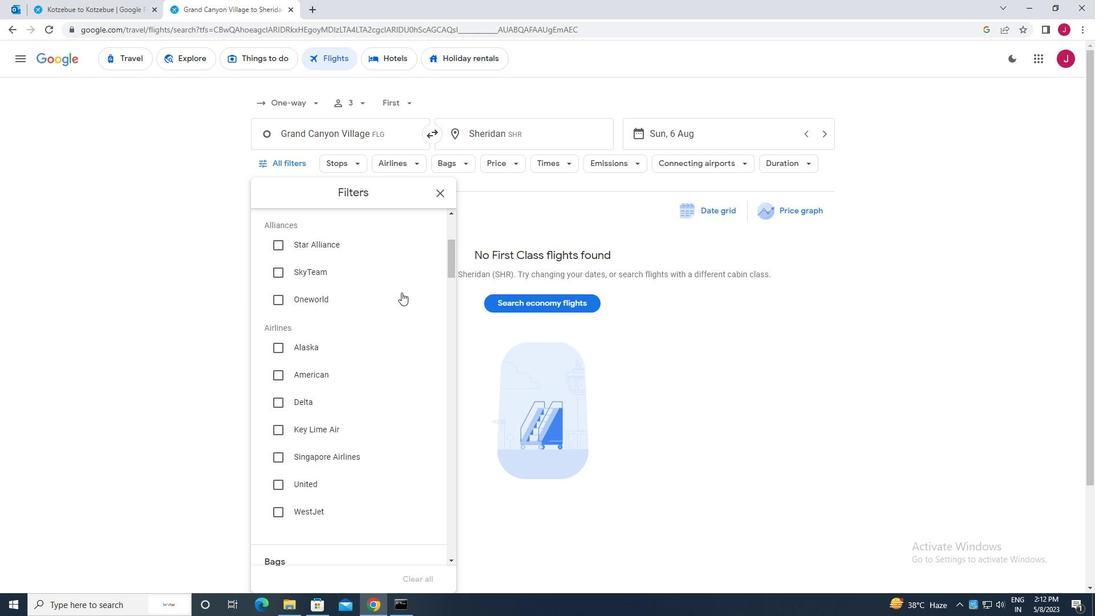 
Action: Mouse scrolled (401, 292) with delta (0, 0)
Screenshot: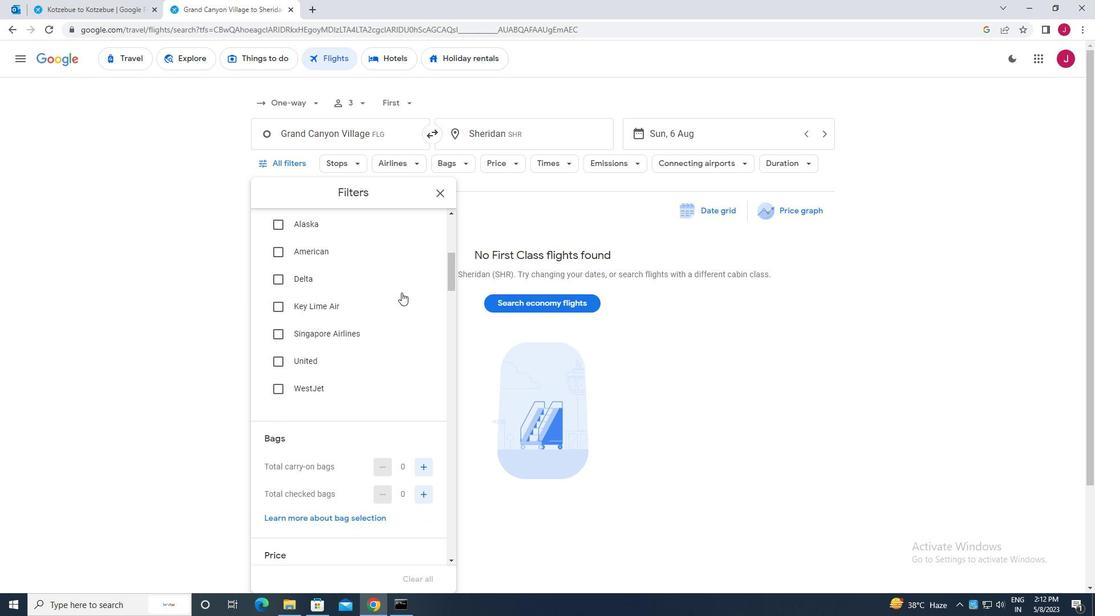 
Action: Mouse scrolled (401, 292) with delta (0, 0)
Screenshot: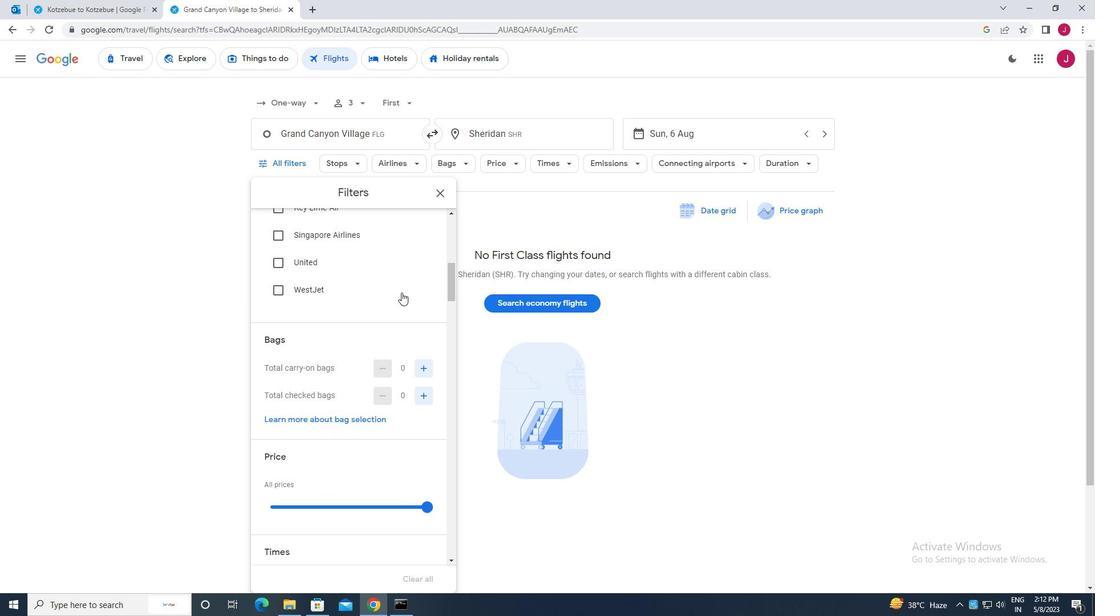 
Action: Mouse moved to (419, 309)
Screenshot: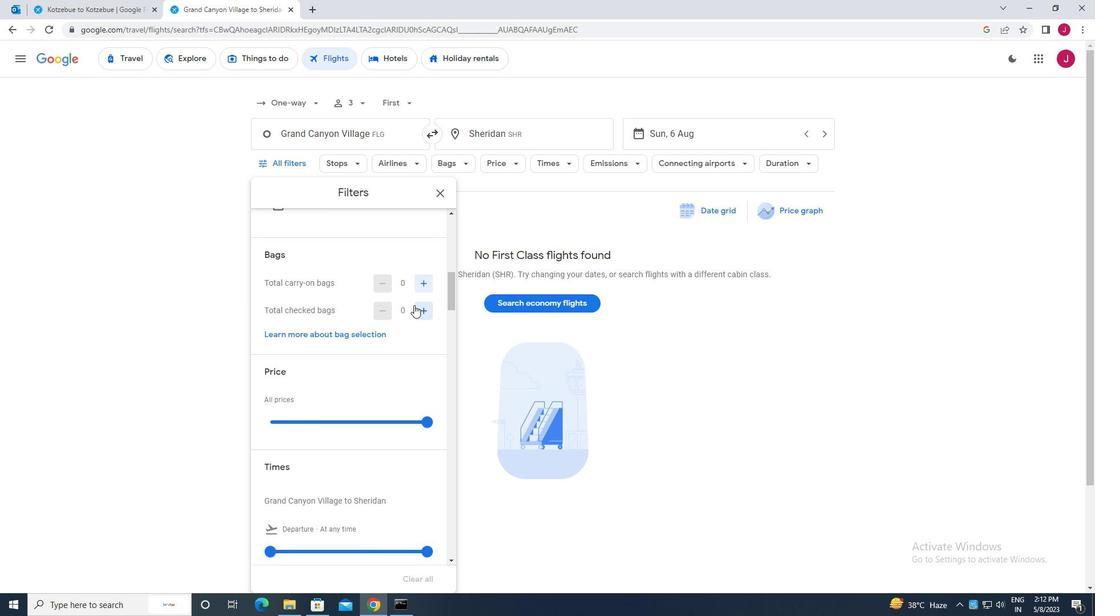 
Action: Mouse pressed left at (419, 309)
Screenshot: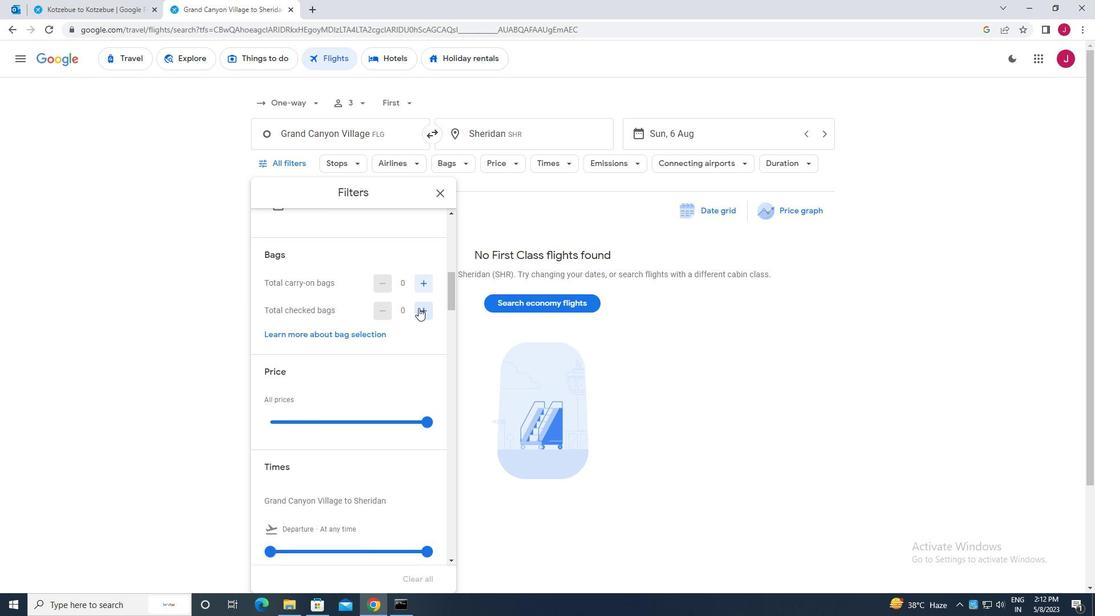 
Action: Mouse pressed left at (419, 309)
Screenshot: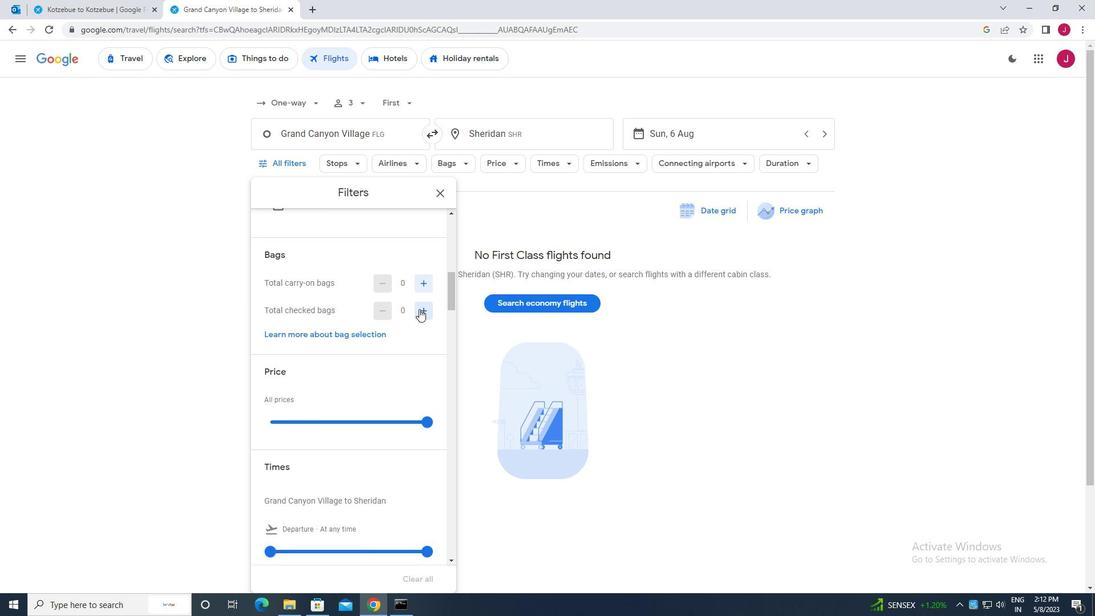 
Action: Mouse moved to (362, 308)
Screenshot: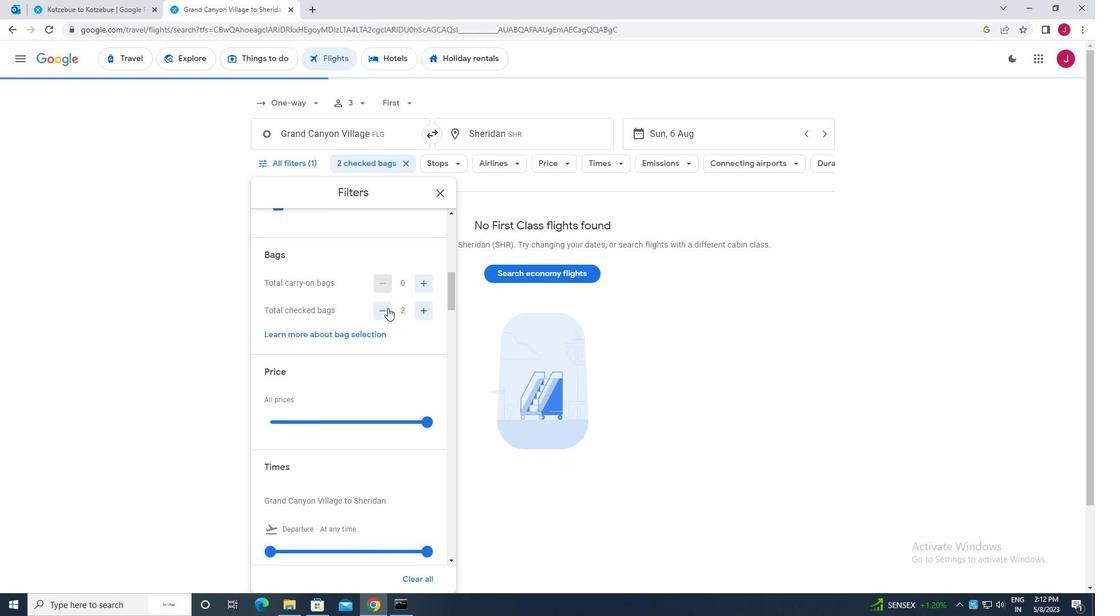 
Action: Mouse scrolled (362, 307) with delta (0, 0)
Screenshot: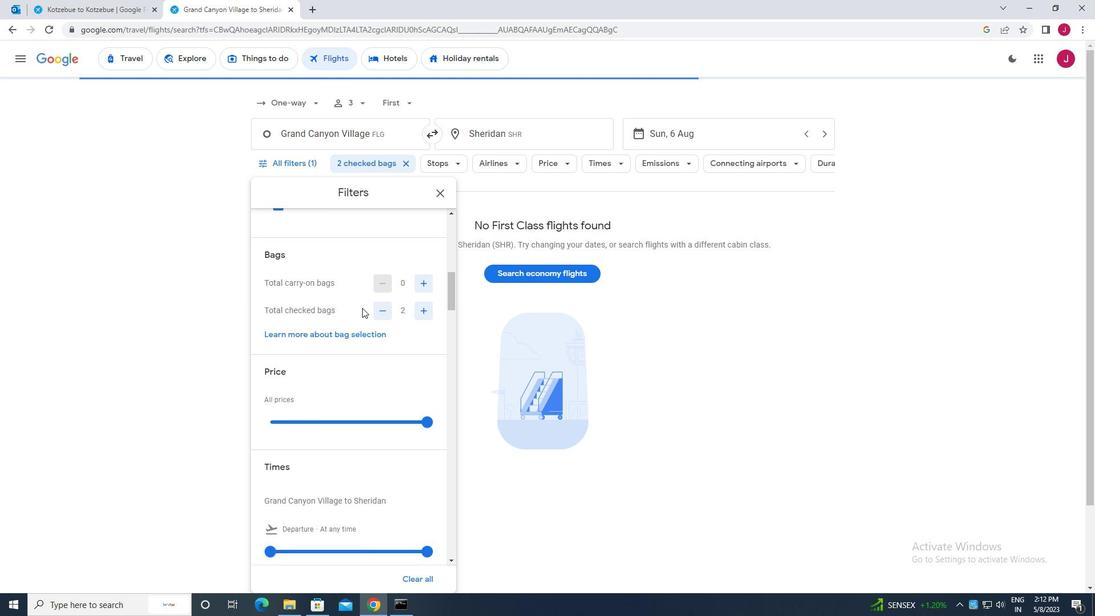 
Action: Mouse scrolled (362, 307) with delta (0, 0)
Screenshot: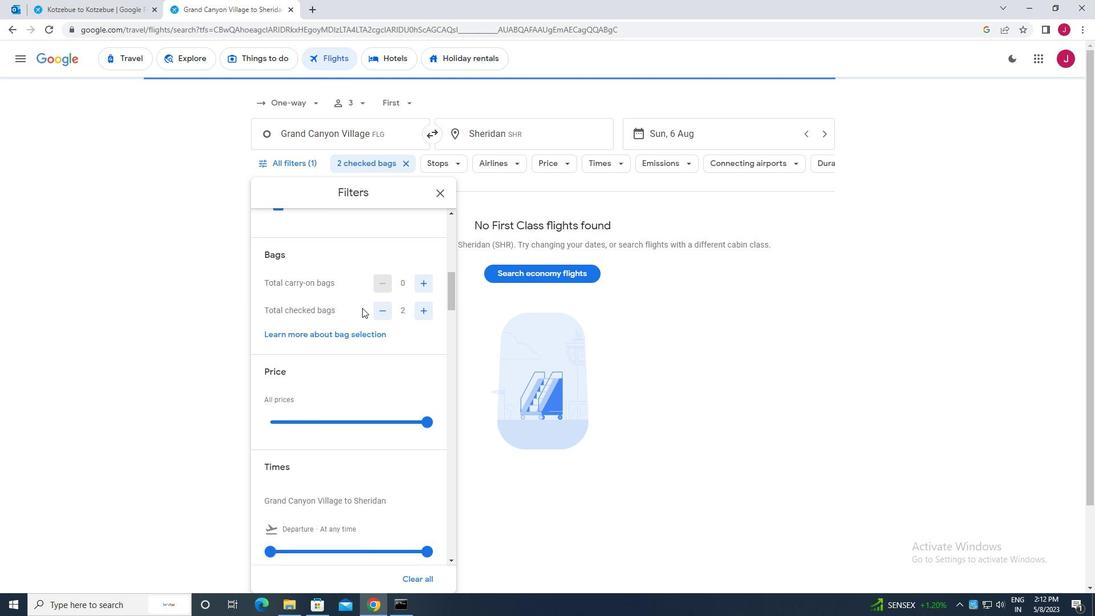 
Action: Mouse moved to (425, 310)
Screenshot: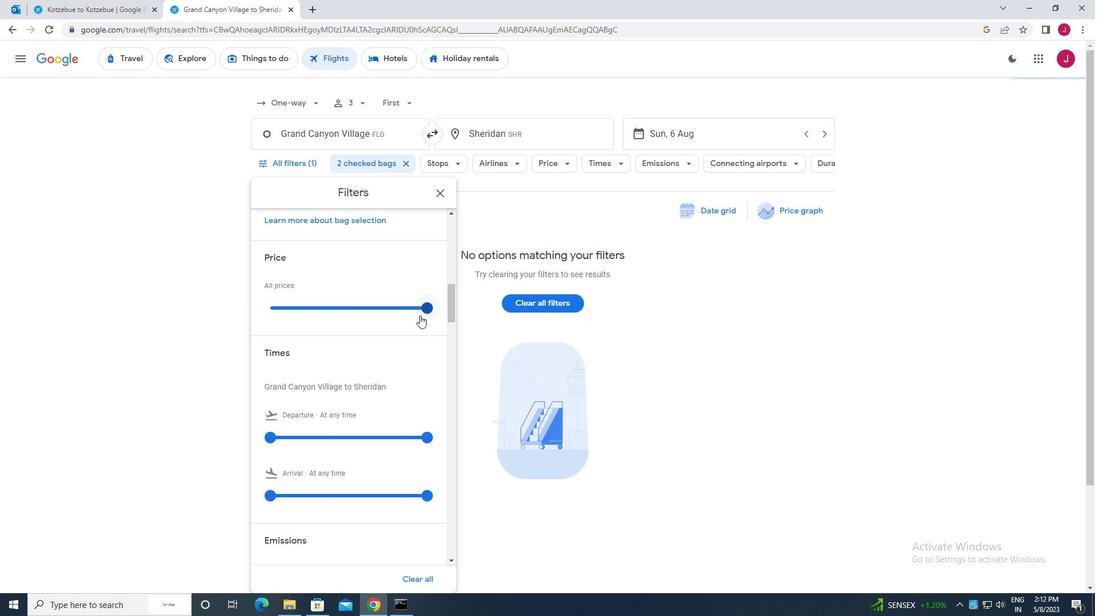 
Action: Mouse pressed left at (425, 310)
Screenshot: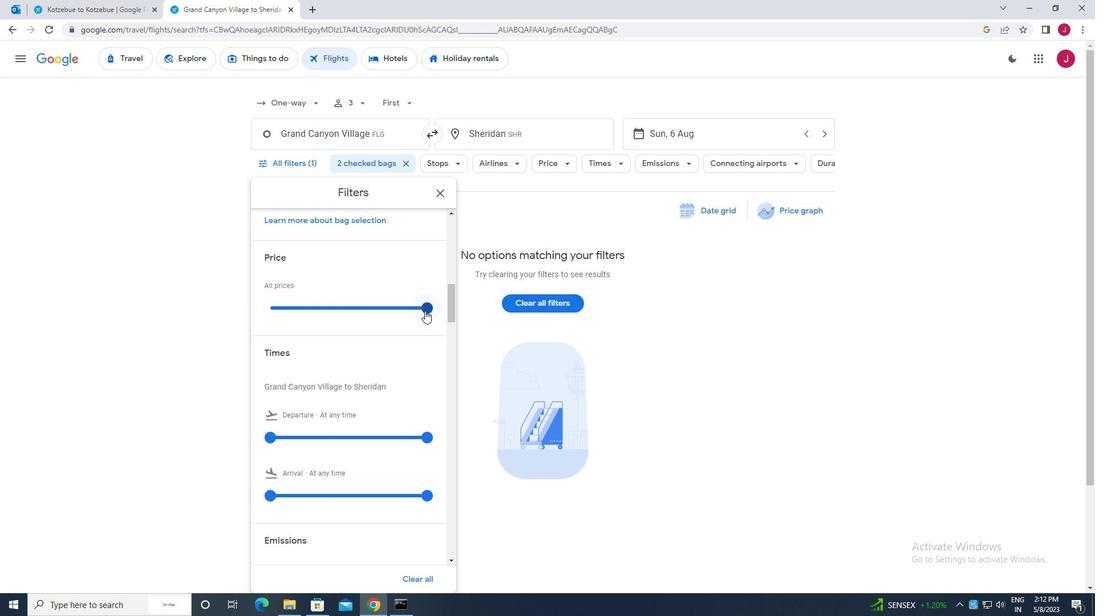 
Action: Mouse moved to (416, 310)
Screenshot: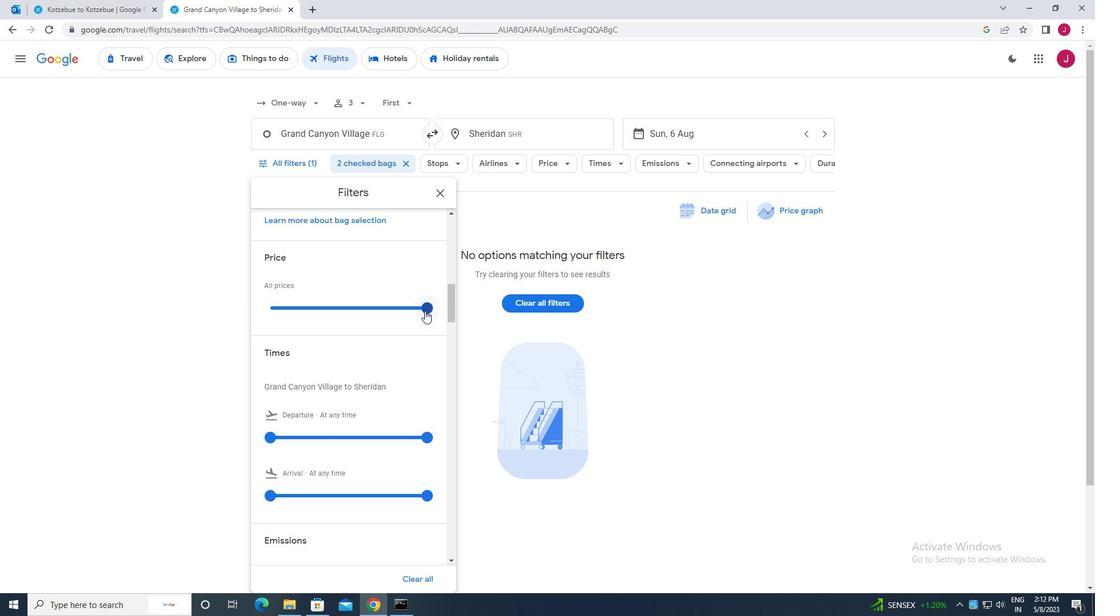 
Action: Mouse scrolled (416, 310) with delta (0, 0)
Screenshot: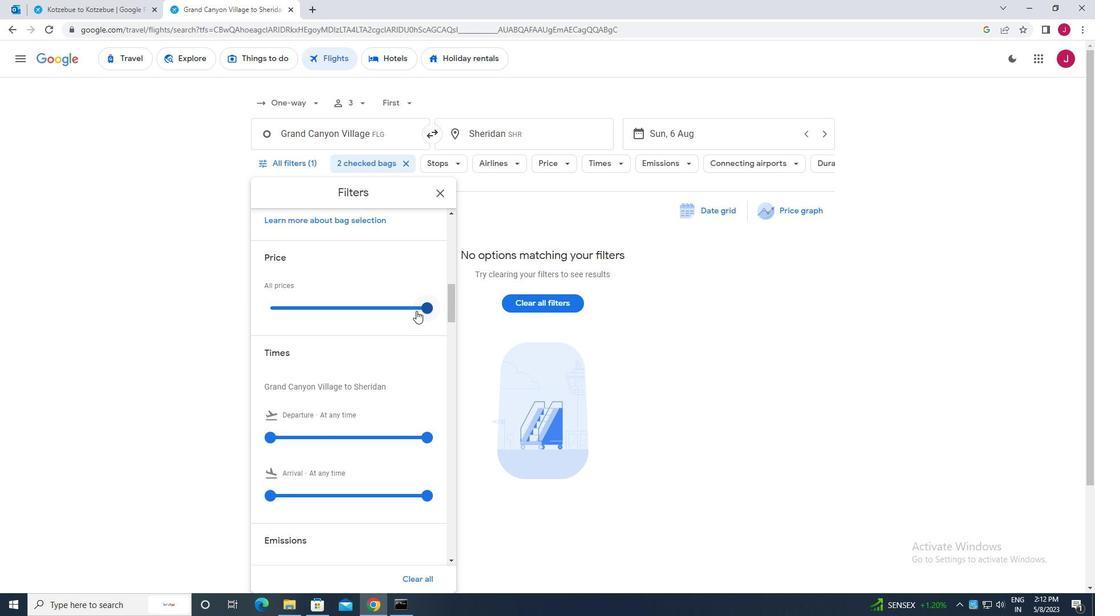 
Action: Mouse scrolled (416, 310) with delta (0, 0)
Screenshot: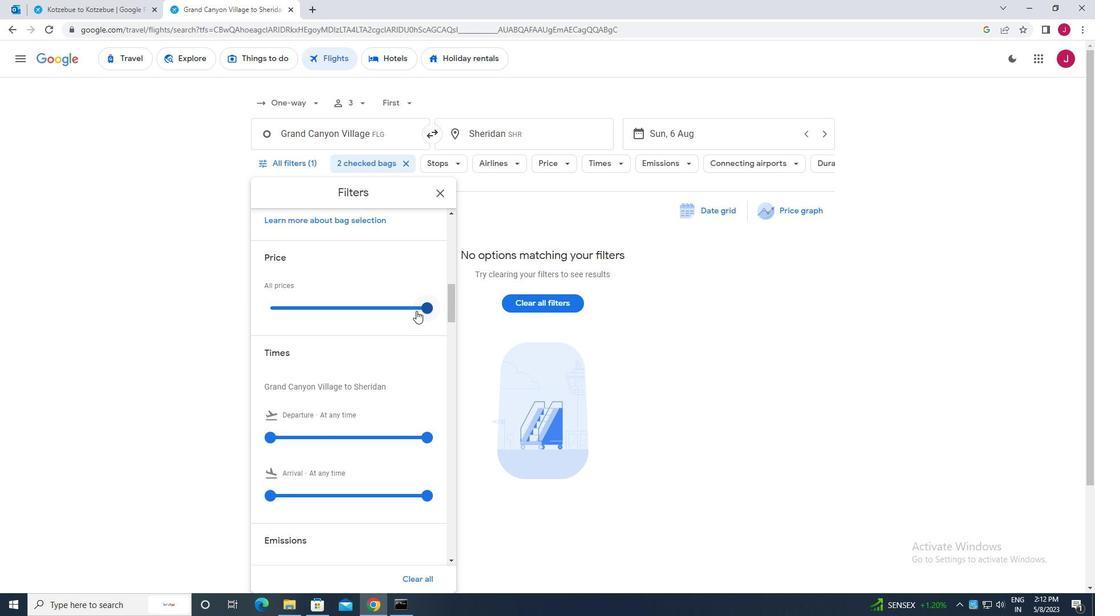 
Action: Mouse scrolled (416, 310) with delta (0, 0)
Screenshot: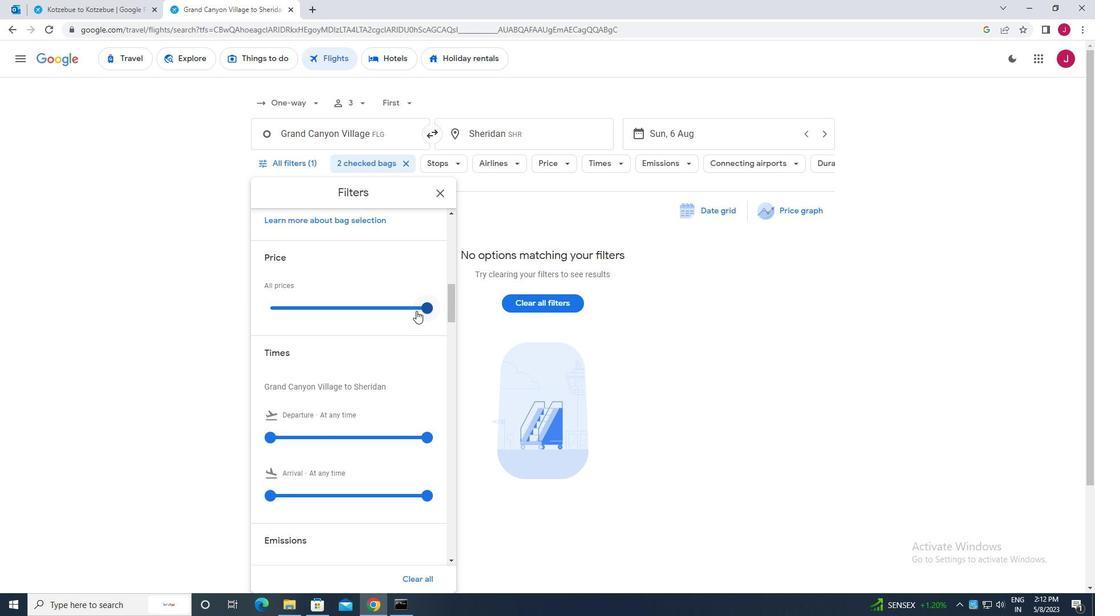 
Action: Mouse moved to (271, 266)
Screenshot: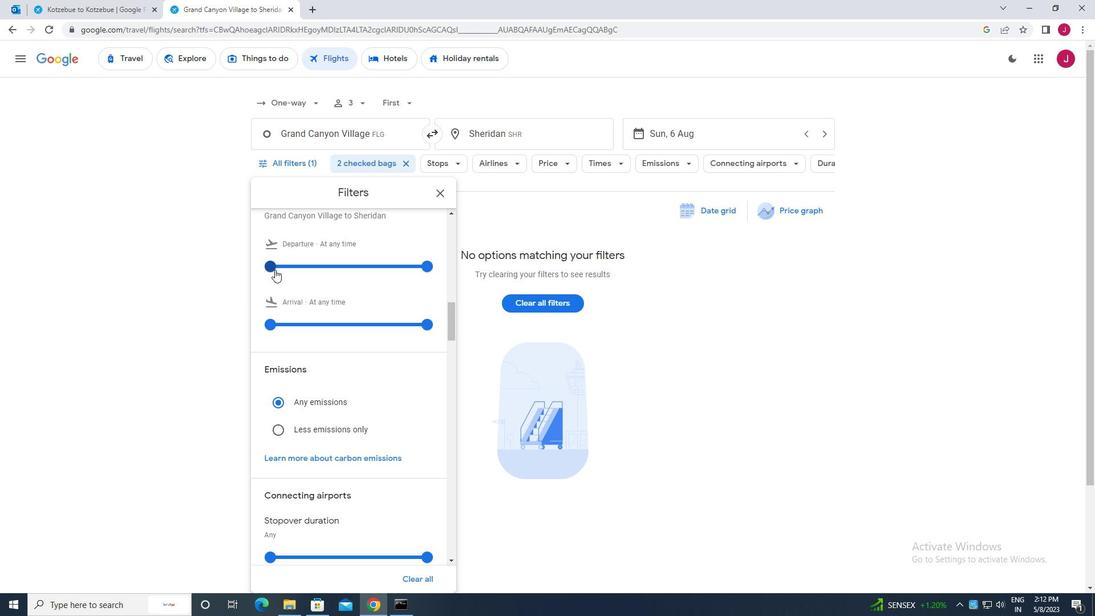 
Action: Mouse pressed left at (271, 266)
Screenshot: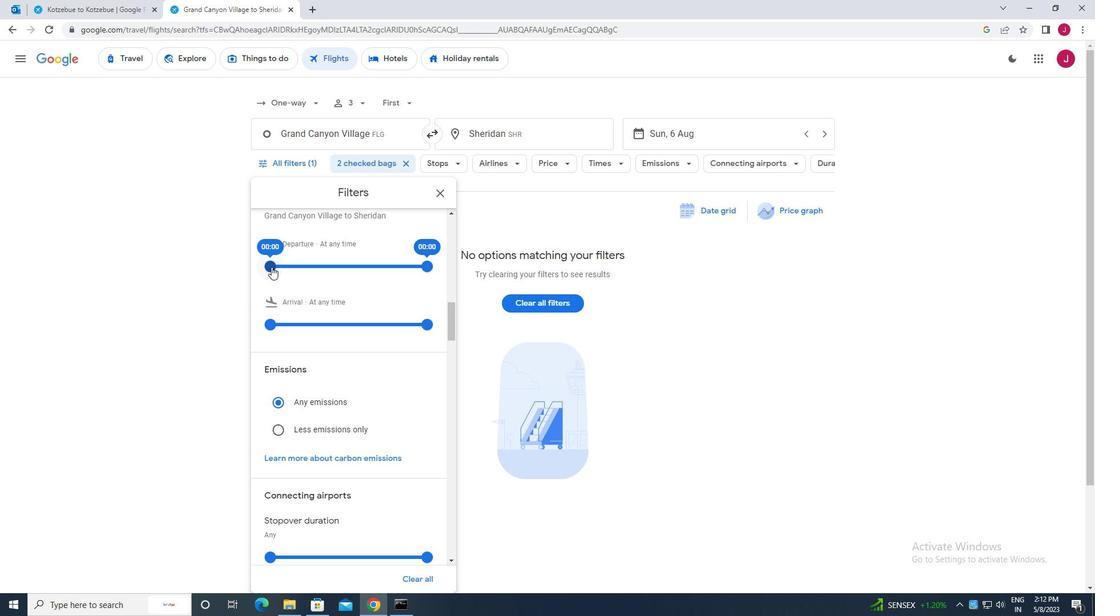 
Action: Mouse moved to (424, 267)
Screenshot: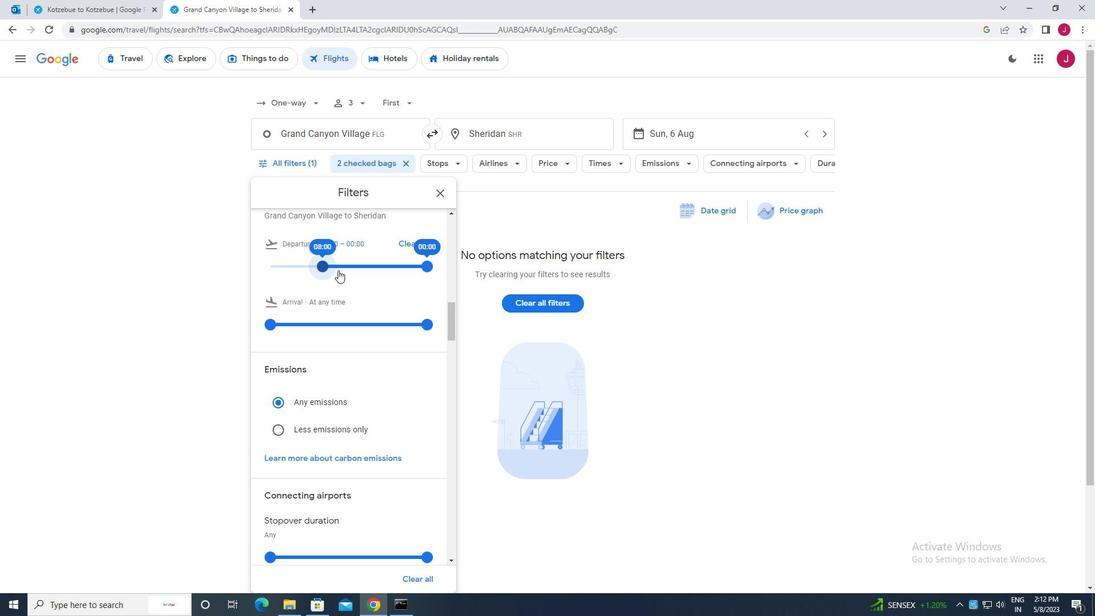 
Action: Mouse pressed left at (424, 267)
Screenshot: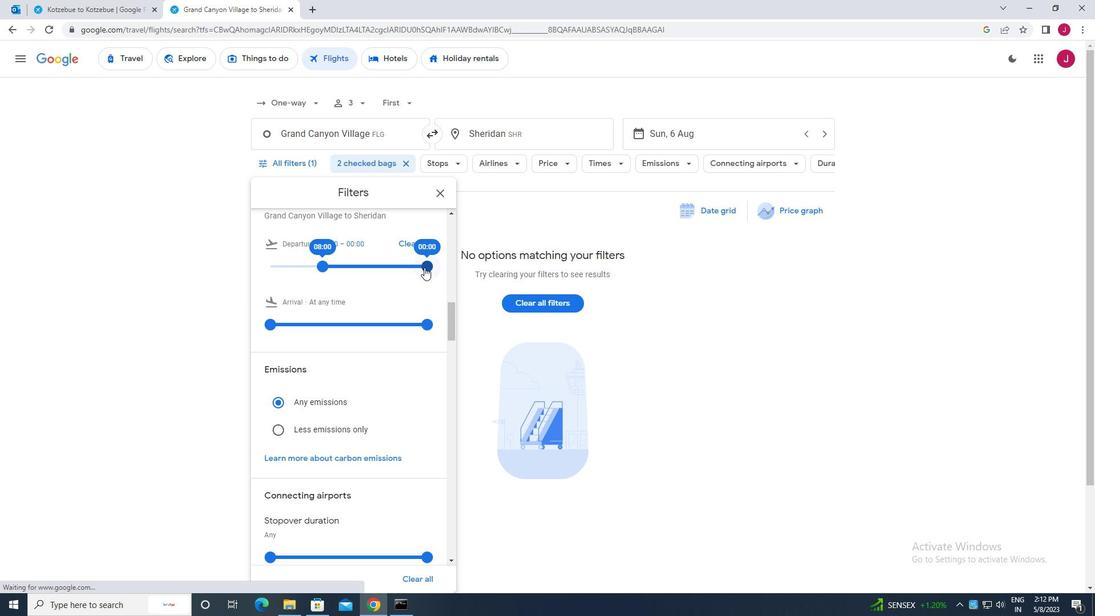 
Action: Mouse moved to (439, 197)
Screenshot: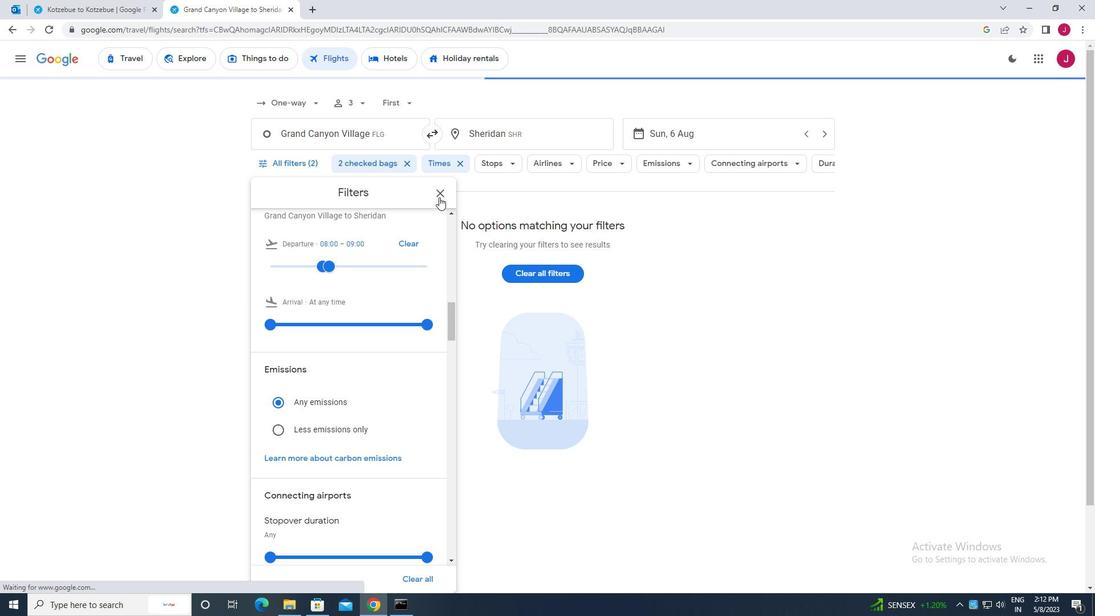 
Action: Mouse pressed left at (439, 197)
Screenshot: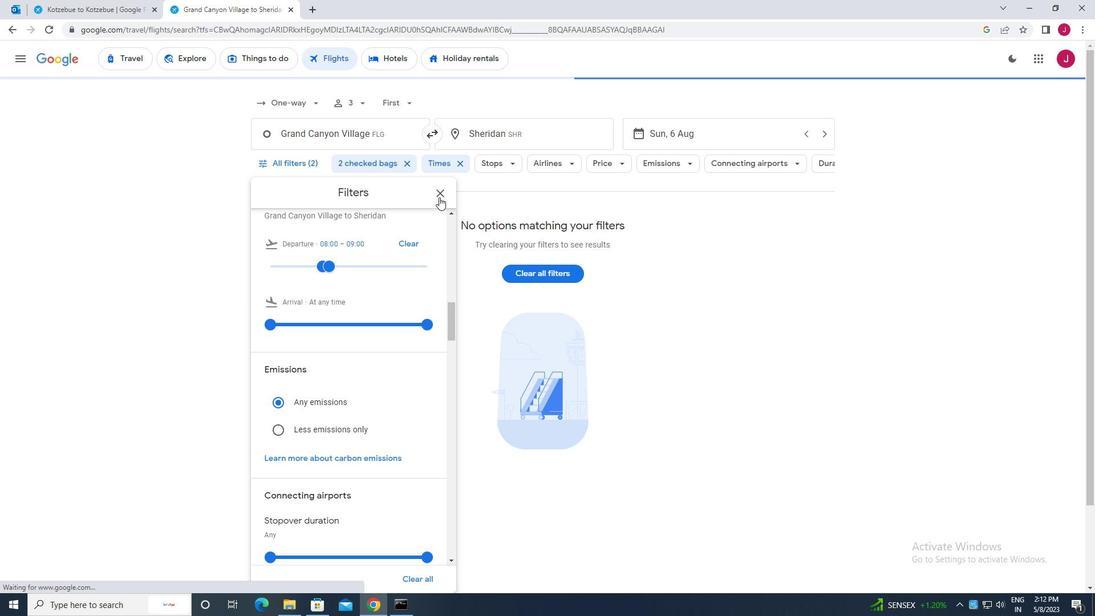 
Action: Mouse moved to (436, 198)
Screenshot: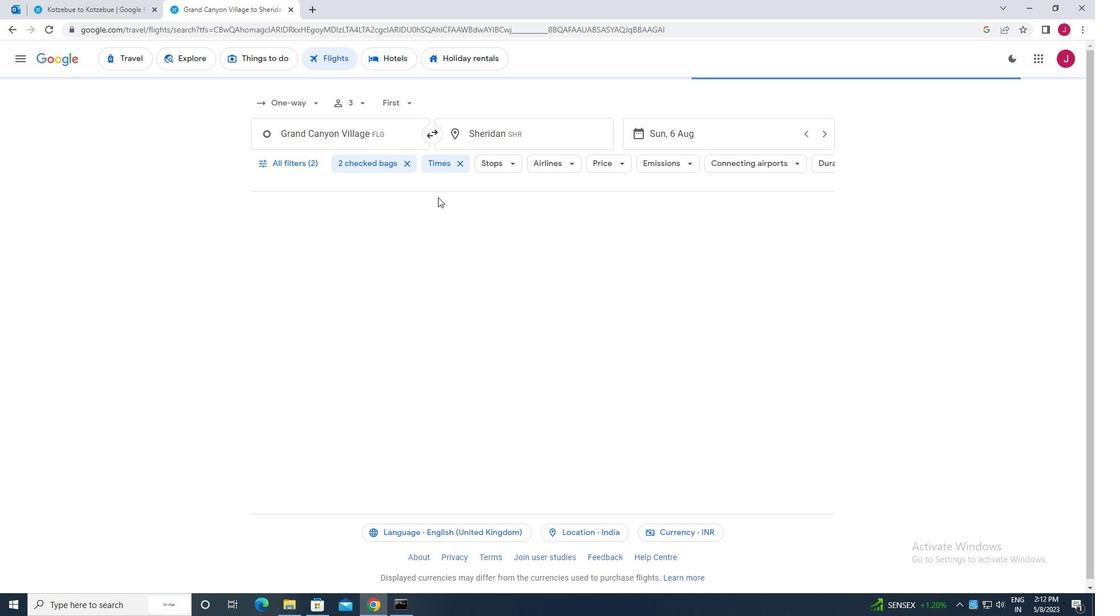 
